 Task: Open a blank google sheet and write heading  Spark Sales. Add 10 people name  'Joshua Rivera, Zoey Coleman, Ryan Wright, Addison Bailey, Jonathan Simmons, Brooklyn Ward, Caleb Barnes, Audrey Collins, Gabriel Perry, Sofia Bell'Item code in between  450-900. Product range in between  2500-15000. Add Products   Calvin Klein, Tommy Hilfiger T-shirt, Armani Bag, Burberry Shoe, Levi's T-shirt, Under Armour, Vans Shoe, Converse Shoe, Timberland Shoe, Skechers Shoe.Choose quantity  2 to 5 In Total Add  the Amounts. Save page  Spark Sales   book
Action: Mouse moved to (226, 244)
Screenshot: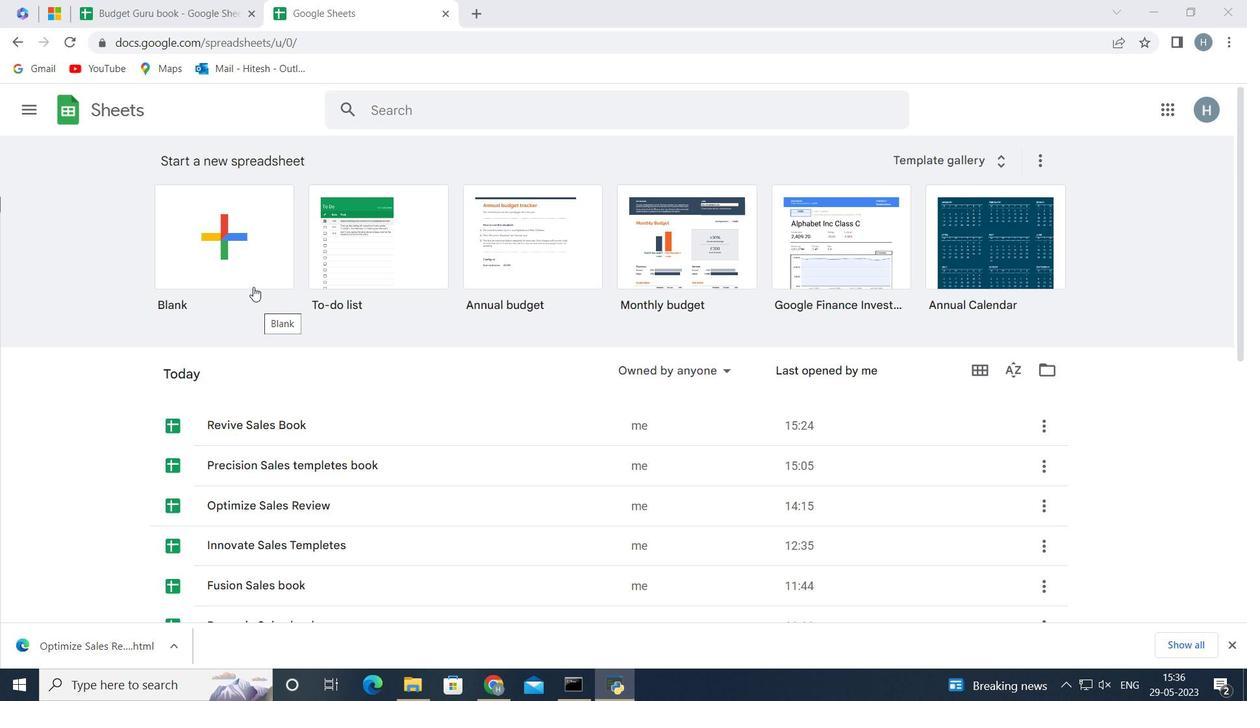 
Action: Mouse pressed left at (226, 244)
Screenshot: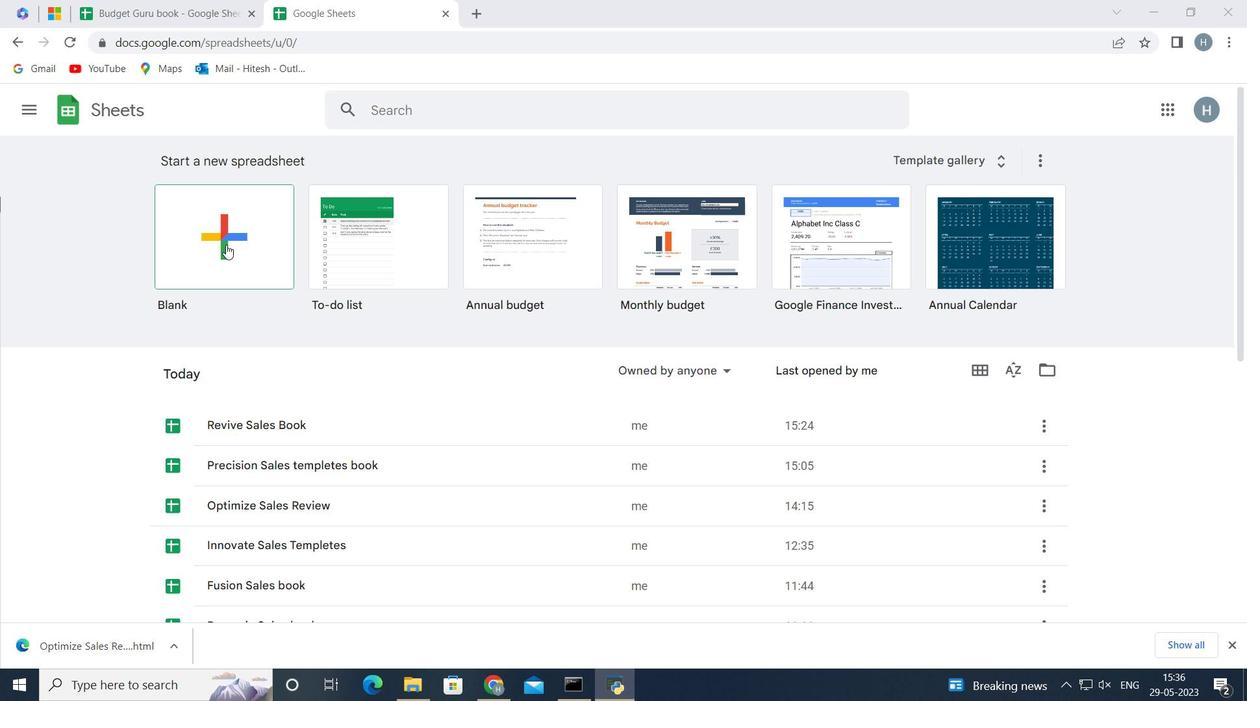 
Action: Mouse moved to (105, 238)
Screenshot: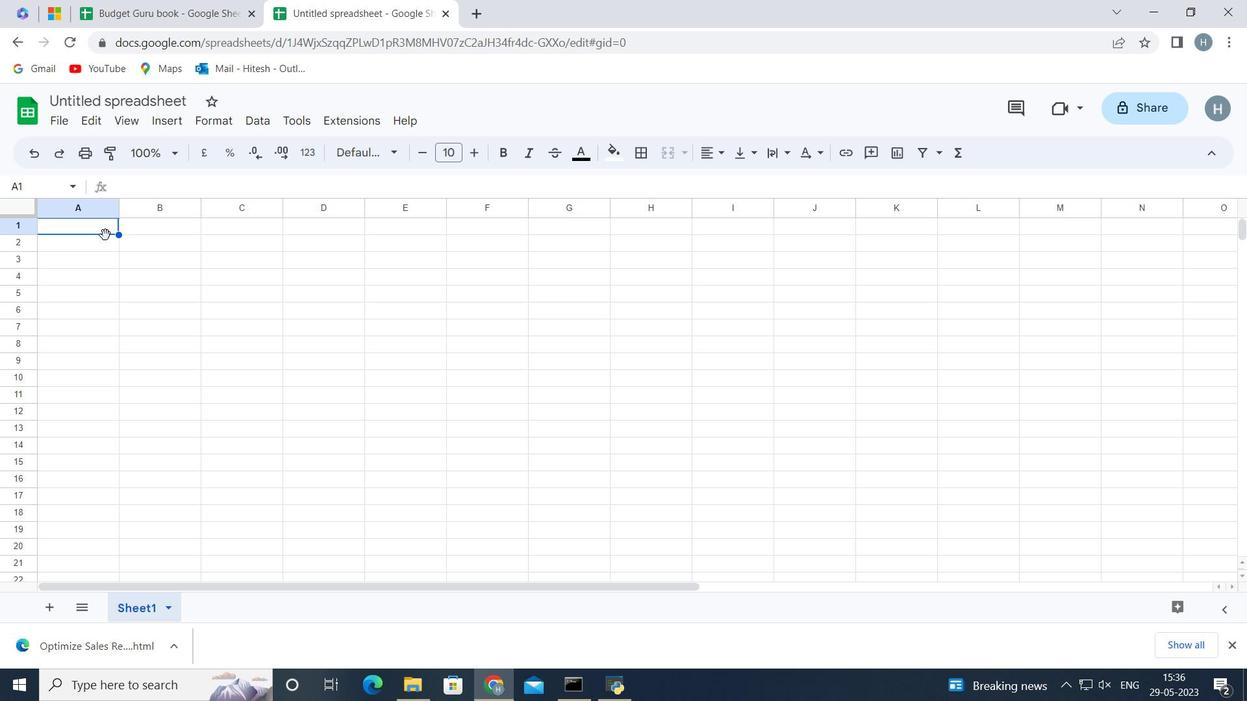 
Action: Mouse pressed left at (105, 238)
Screenshot: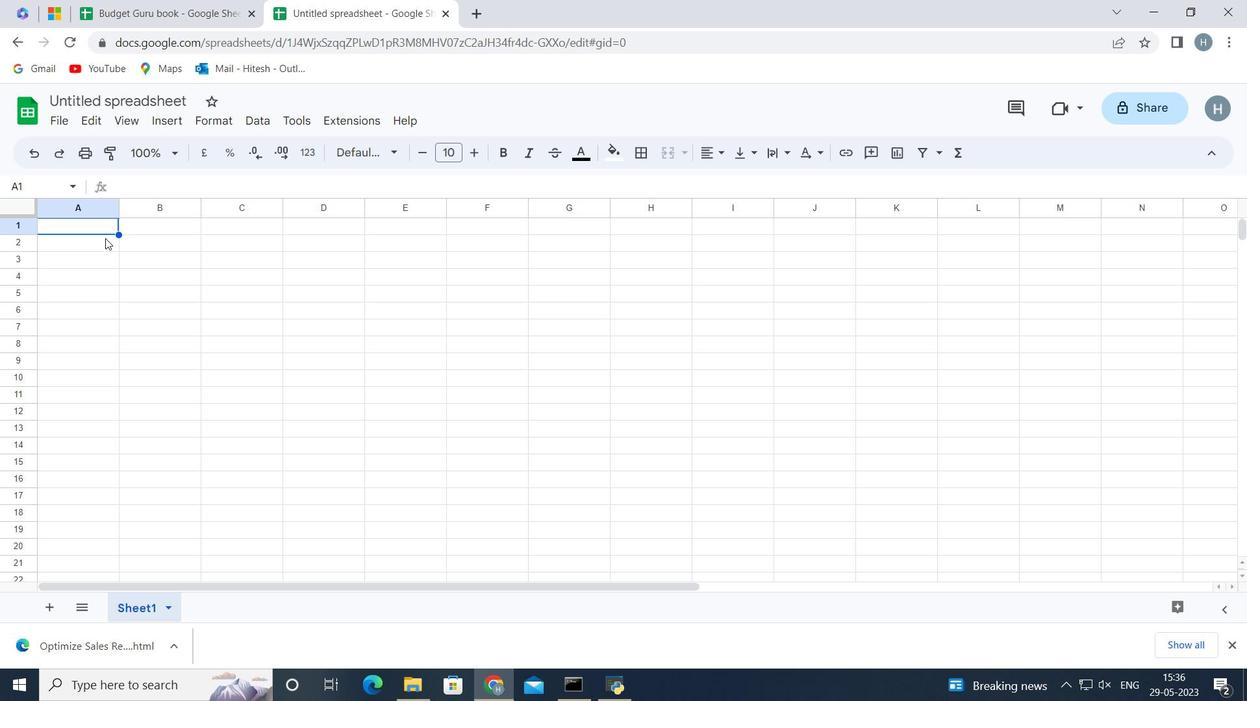 
Action: Mouse moved to (105, 224)
Screenshot: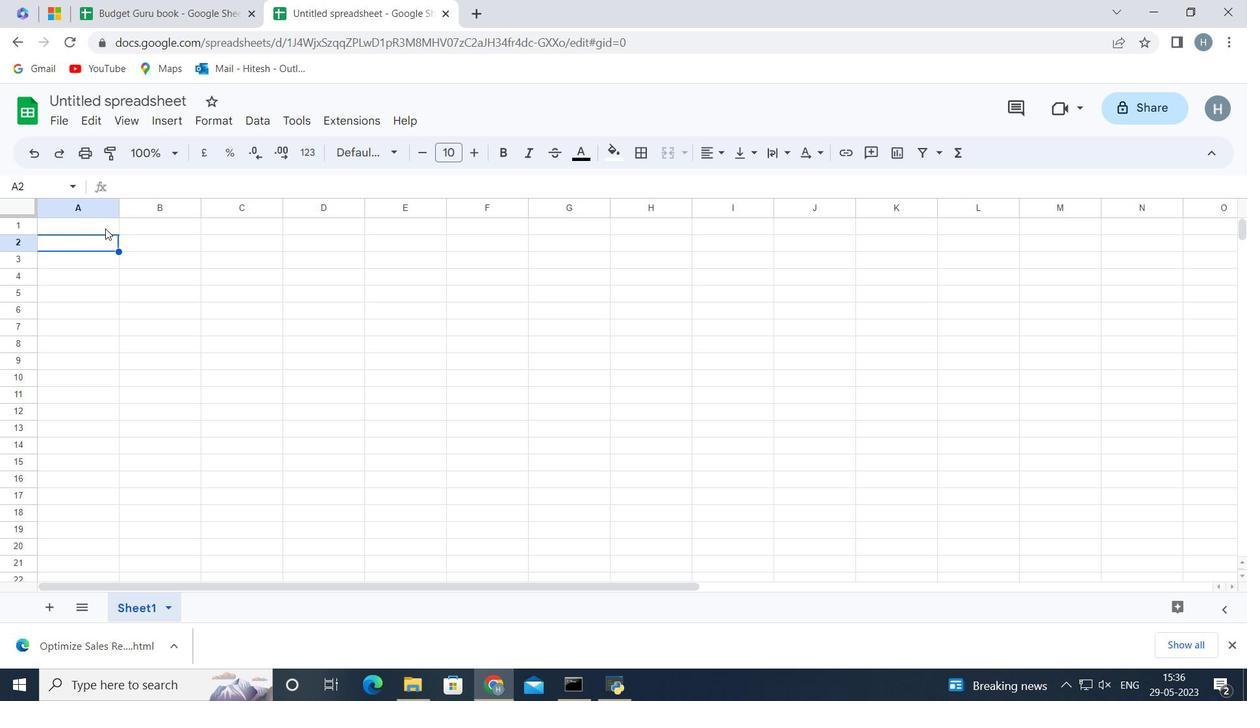 
Action: Mouse pressed left at (105, 224)
Screenshot: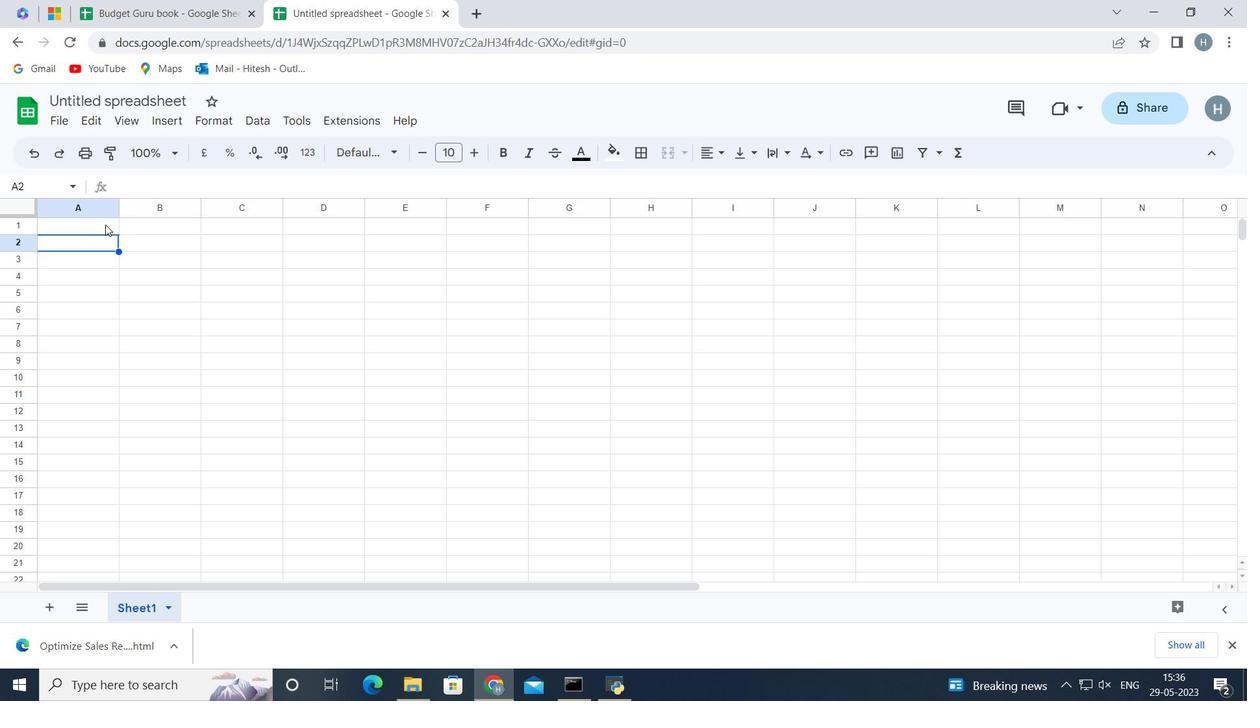 
Action: Key pressed <Key.shift>Spark<Key.space><Key.shift>Sales
Screenshot: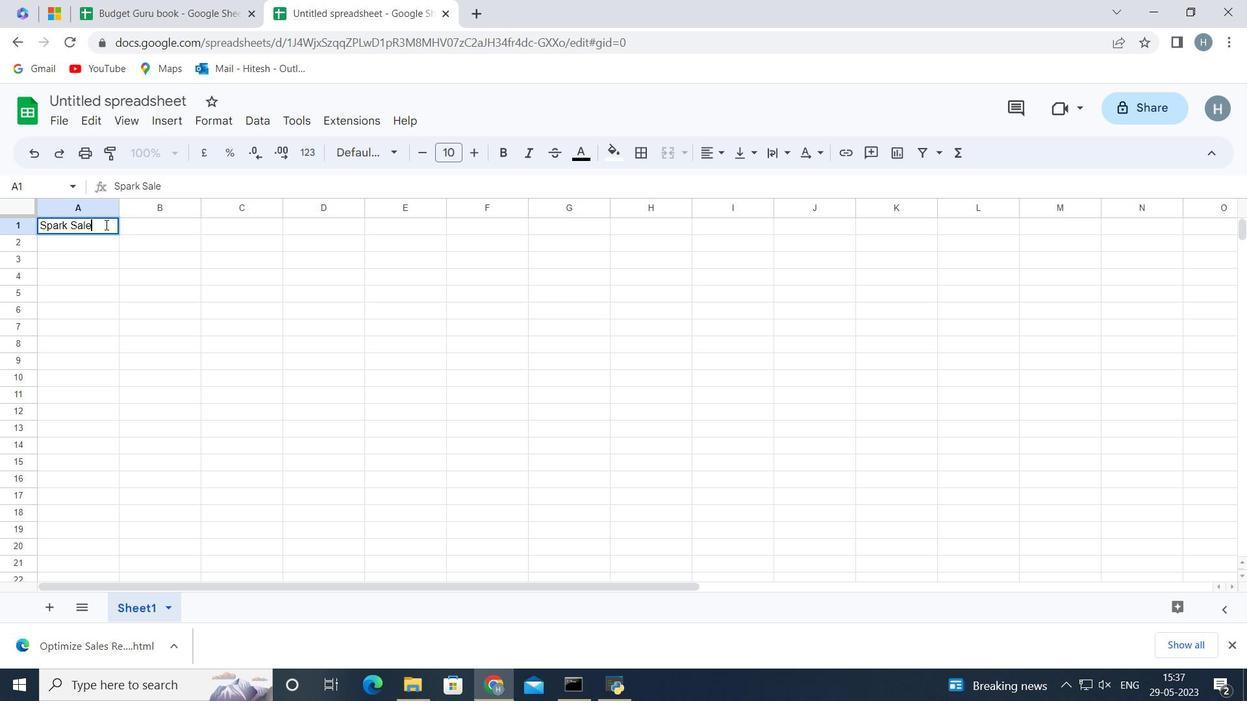 
Action: Mouse moved to (380, 213)
Screenshot: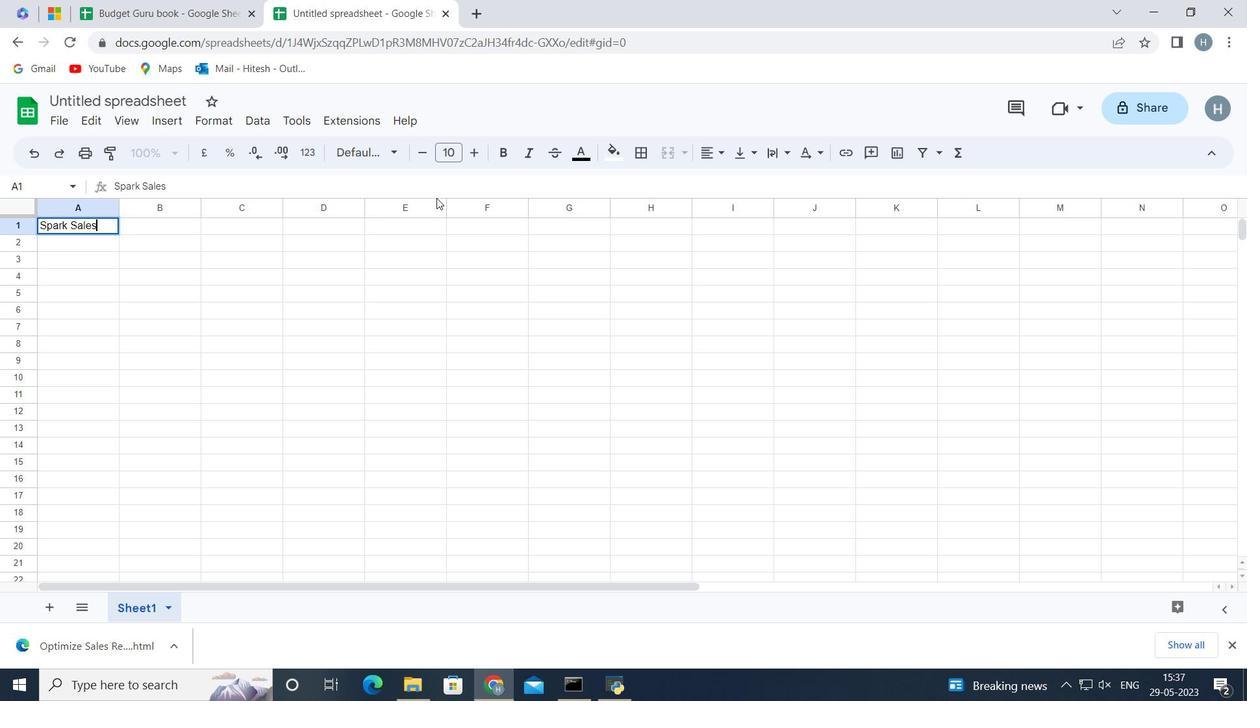 
Action: Key pressed <Key.shift><Key.right><Key.right><Key.right><Key.right><Key.right><Key.right>
Screenshot: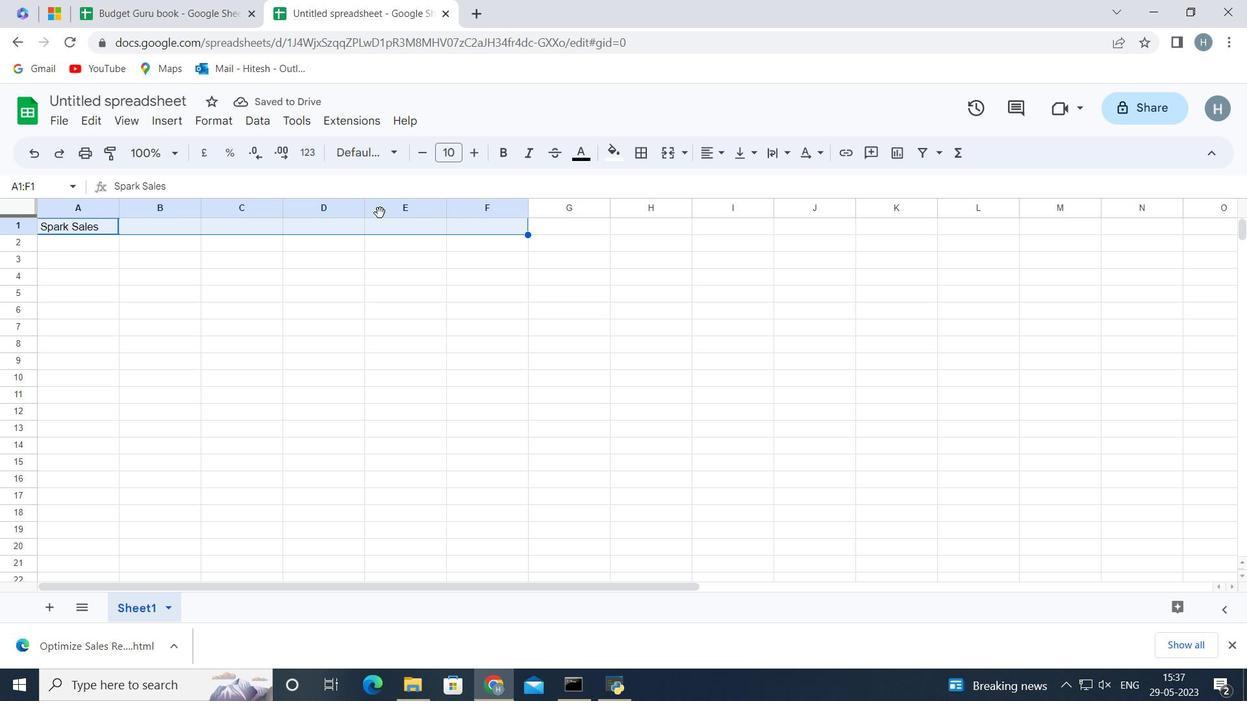 
Action: Mouse moved to (676, 157)
Screenshot: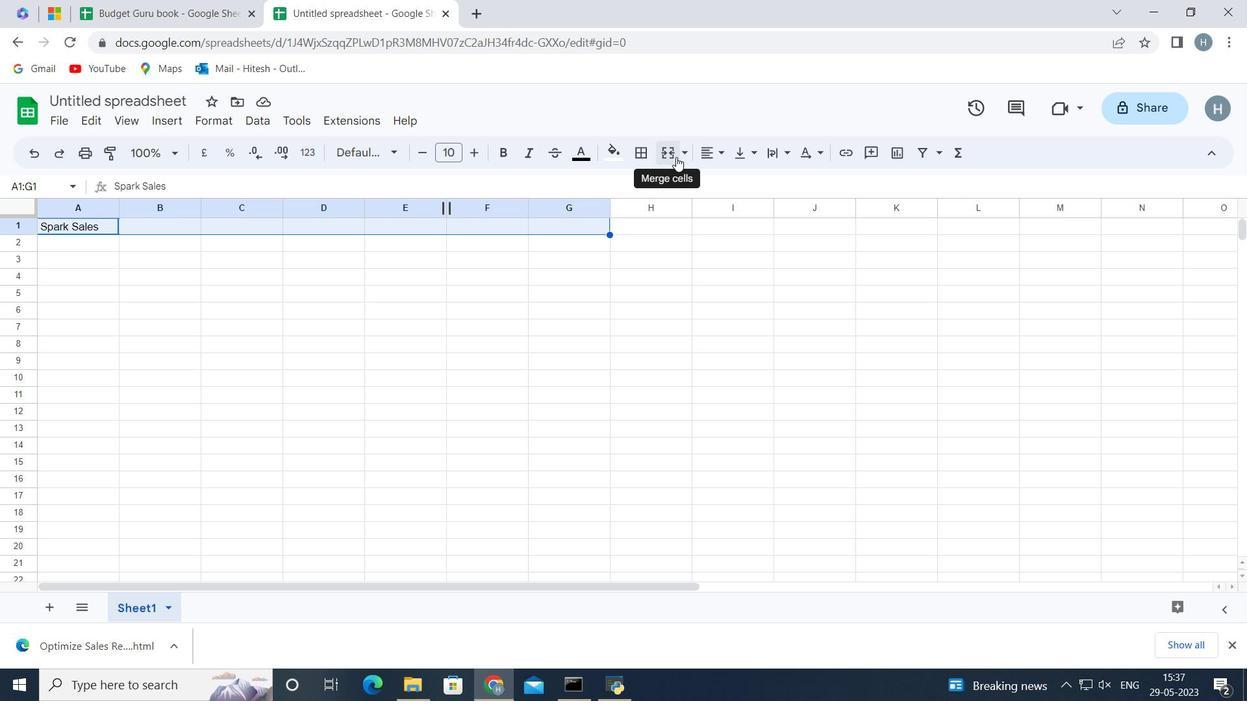 
Action: Mouse pressed left at (676, 157)
Screenshot: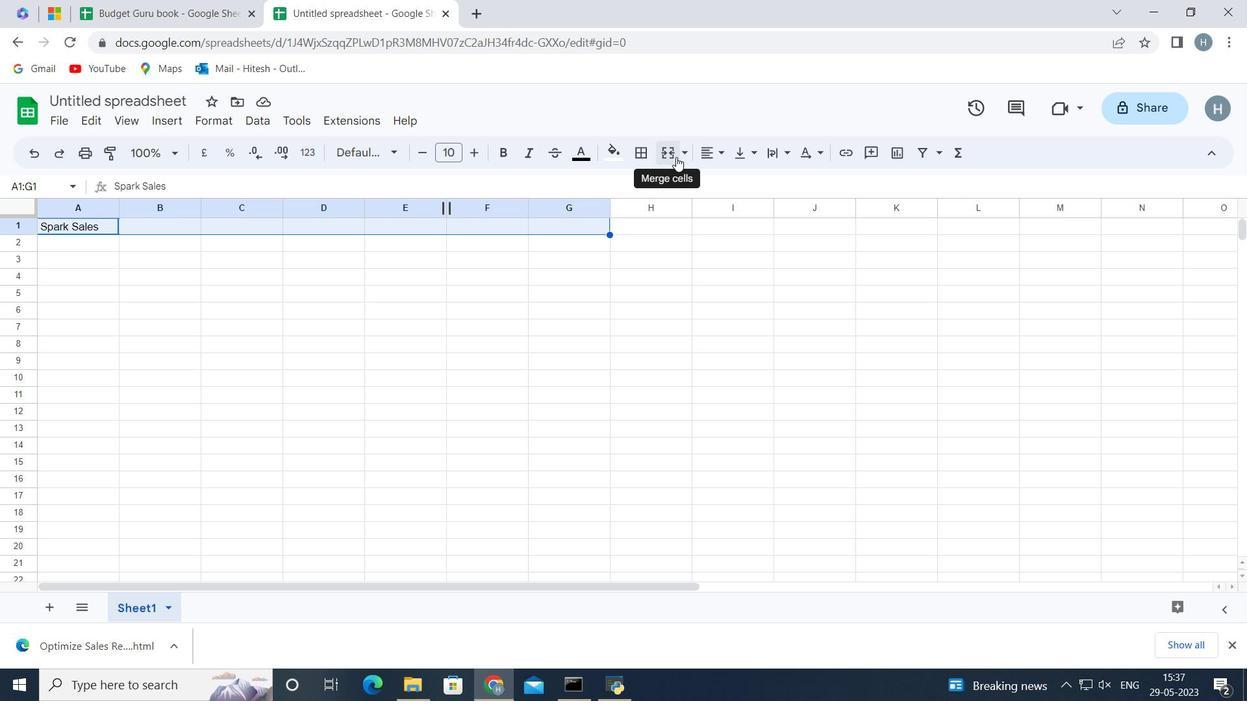 
Action: Mouse moved to (669, 153)
Screenshot: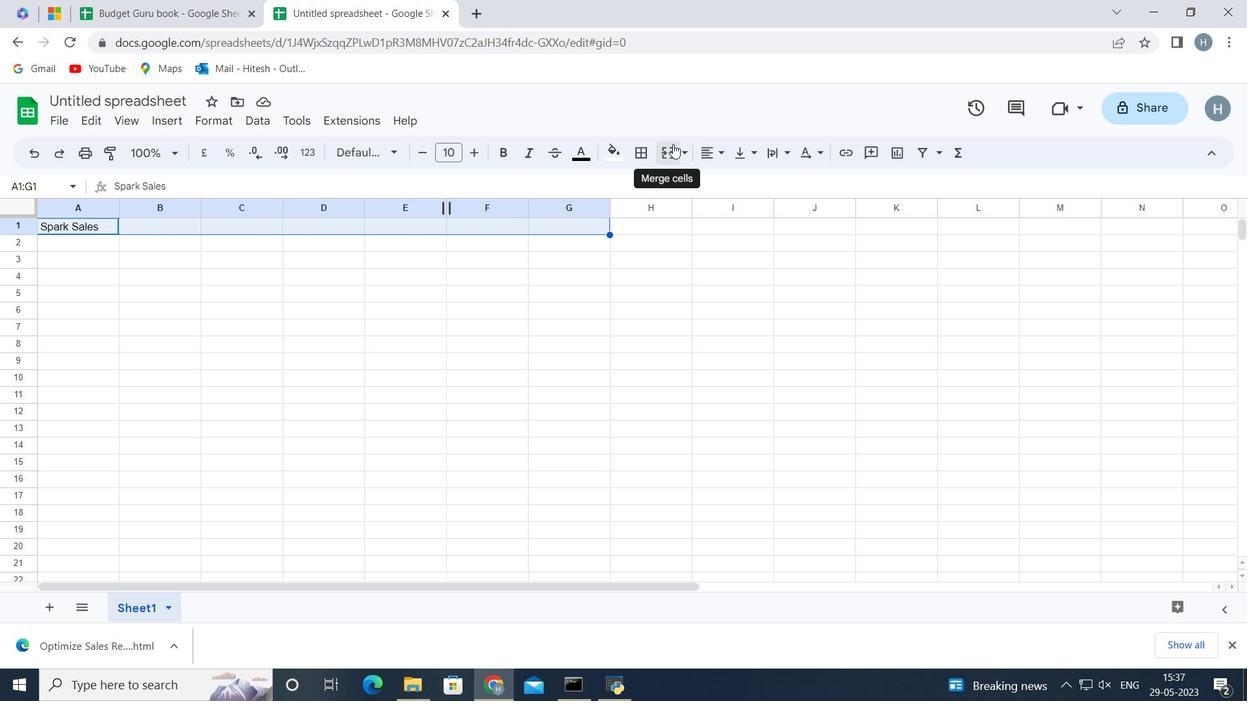 
Action: Mouse pressed left at (669, 153)
Screenshot: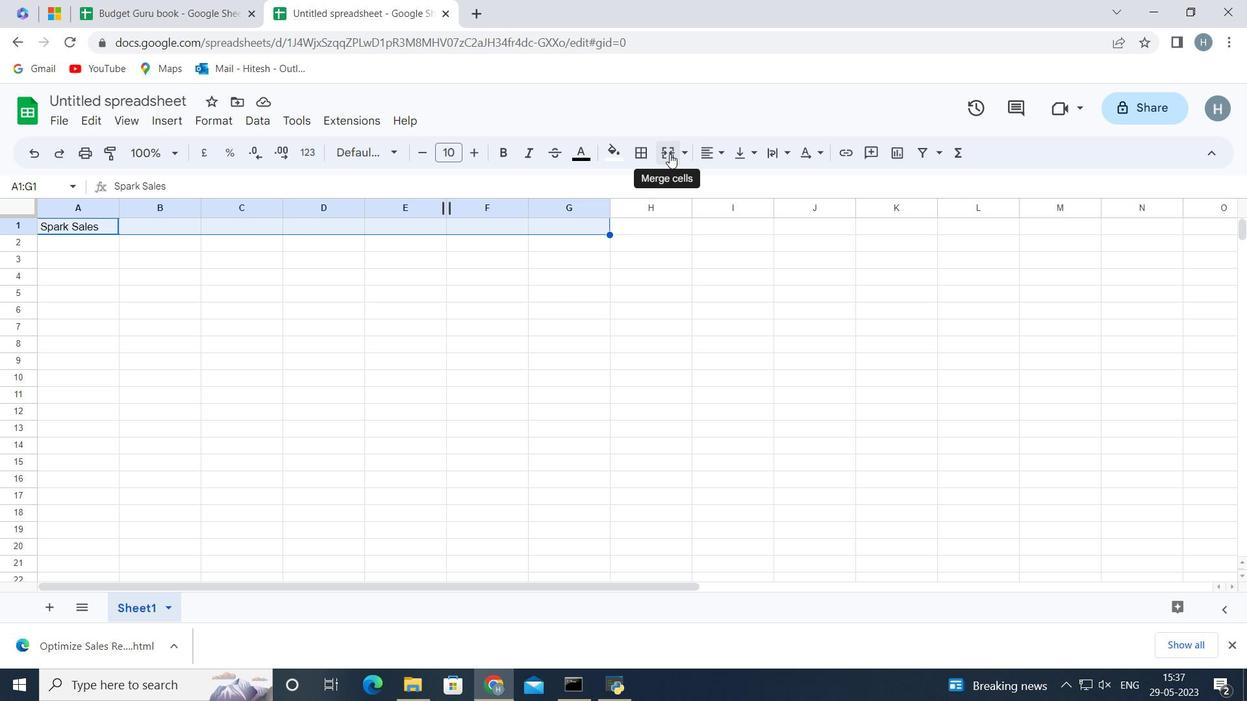
Action: Mouse moved to (522, 265)
Screenshot: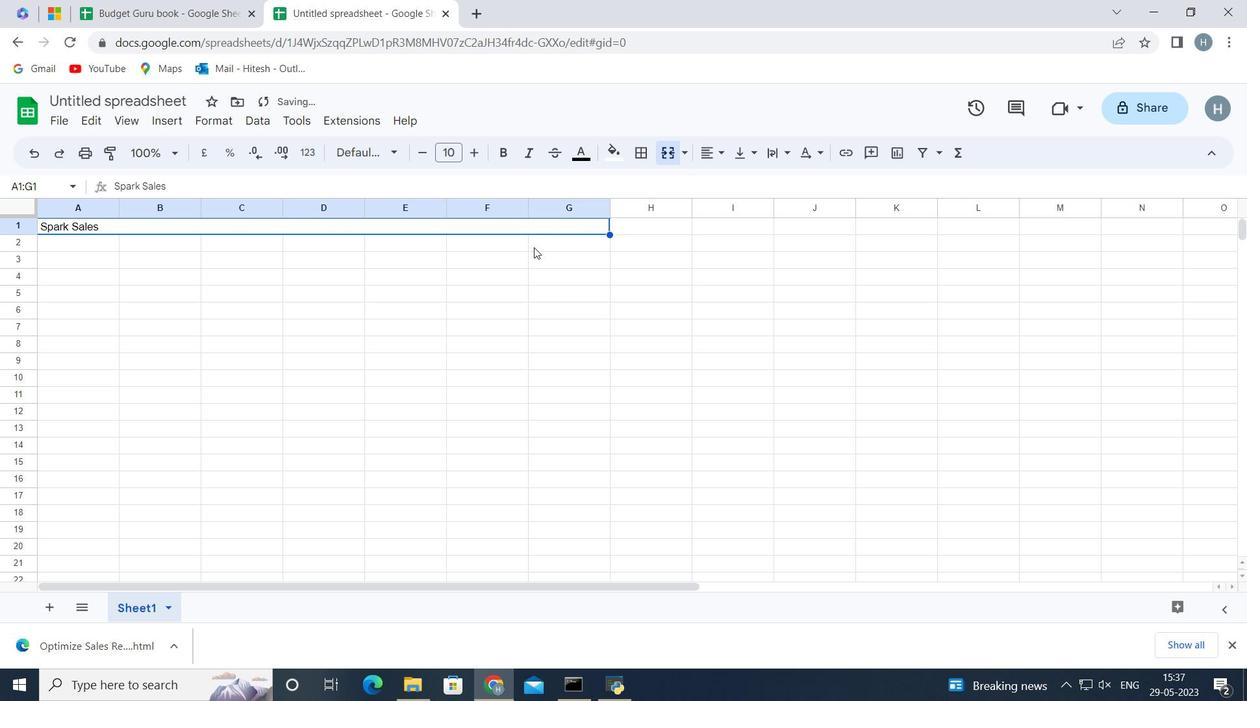 
Action: Mouse pressed left at (522, 265)
Screenshot: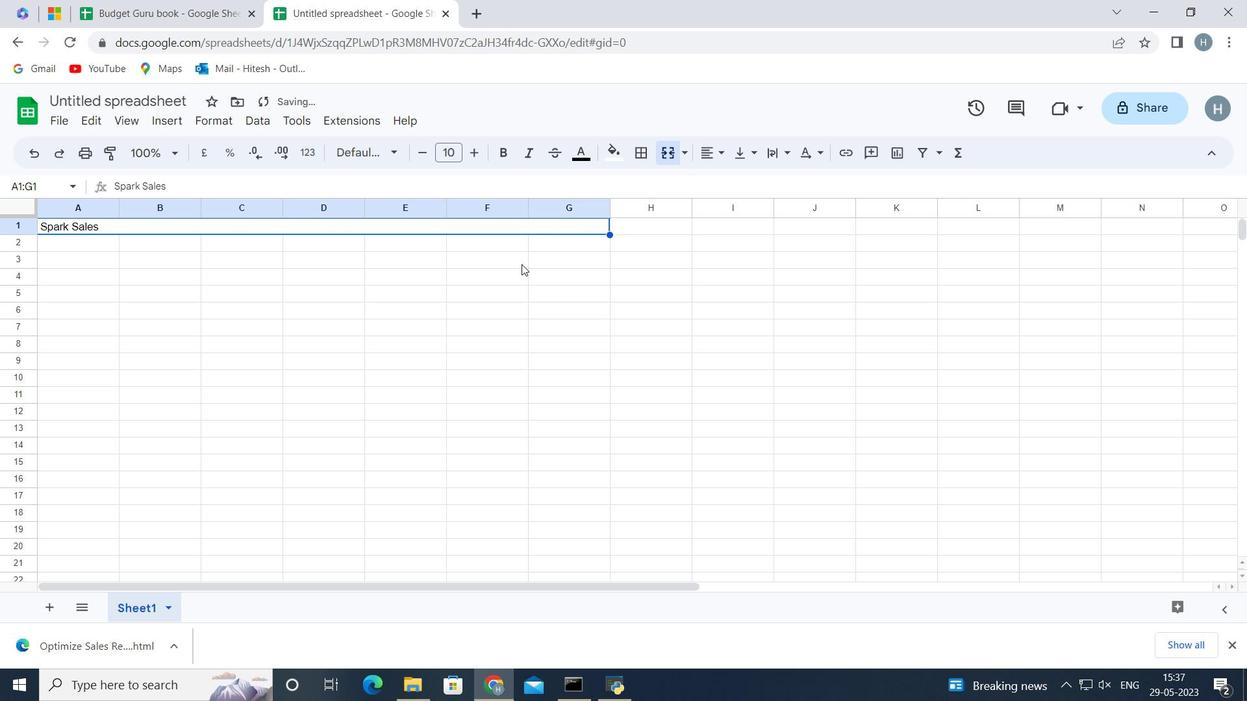 
Action: Mouse moved to (71, 239)
Screenshot: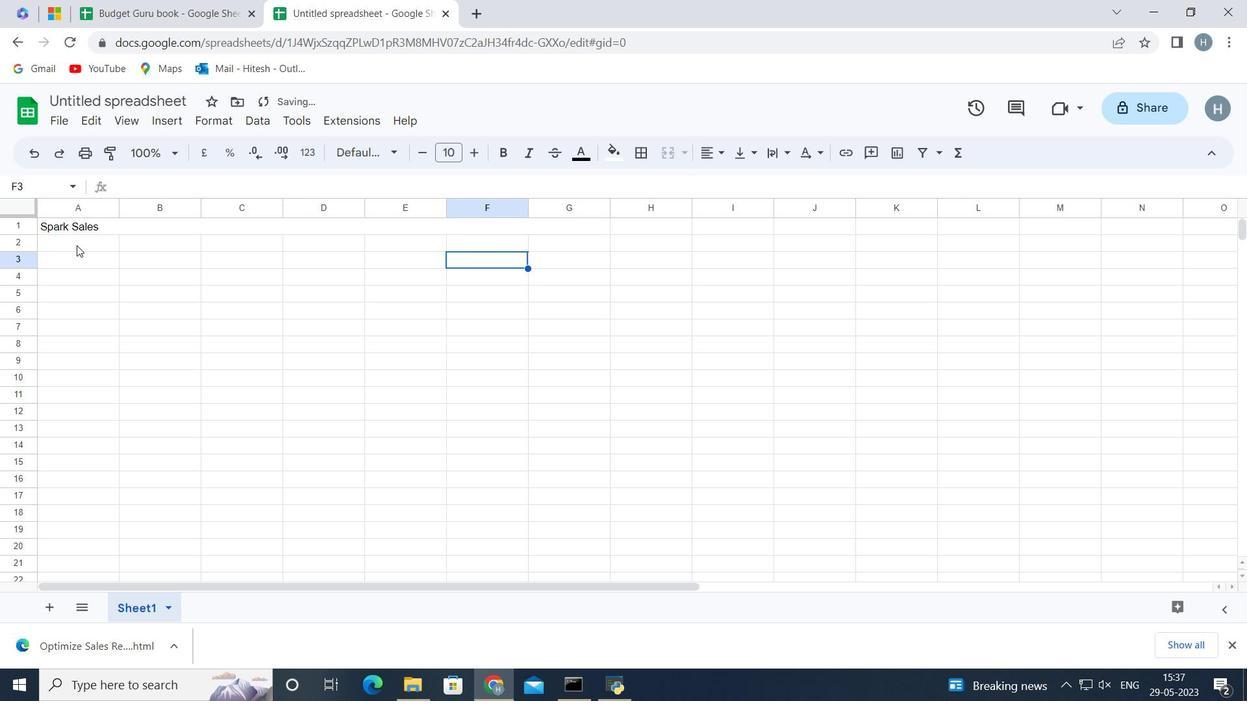 
Action: Mouse pressed left at (71, 239)
Screenshot: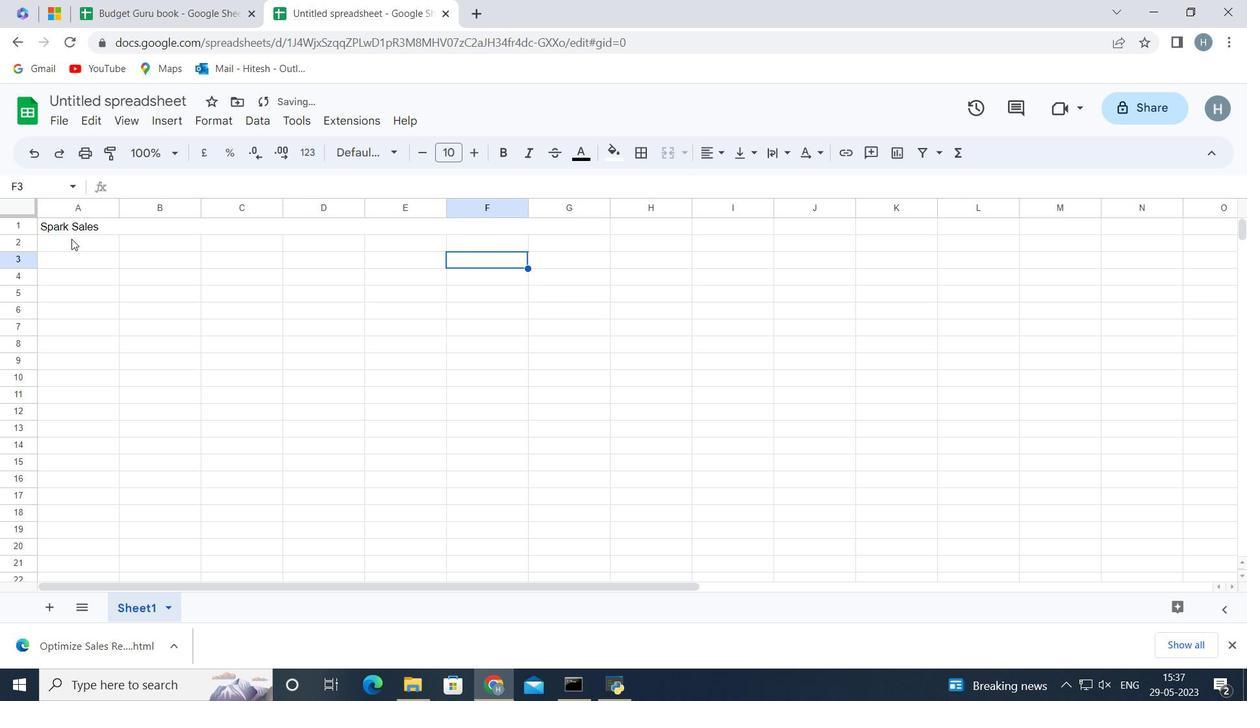
Action: Key pressed <Key.shift>Name<Key.enter><Key.shift>Joshua<Key.space><Key.shift>Rivera<Key.space><Key.enter><Key.shift><Key.shift>Zoey<Key.space><Key.shift>Coleman<Key.enter><Key.shift>Ryan<Key.space><Key.shift>Wright<Key.enter><Key.shift>Addison<Key.space><Key.shift>Bailey<Key.enter><Key.shift>Jonathan<Key.space><Key.shift>Simmons<Key.enter><Key.shift><Key.shift>Brooklyn<Key.space><Key.shift>Ward<Key.enter><Key.shift><Key.shift><Key.shift><Key.shift><Key.shift><Key.shift><Key.shift><Key.shift><Key.shift><Key.shift><Key.shift><Key.shift><Key.shift><Key.shift>Caleb<Key.space><Key.shift>Barnes<Key.space><Key.shift>A<Key.backspace><Key.enter><Key.shift>Audrey<Key.space><Key.shift>Collins<Key.enter><Key.shift>Gabriel<Key.space><Key.shift>Perry<Key.space><Key.shift>Sofi<Key.backspace><Key.backspace><Key.backspace><Key.backspace><Key.enter><Key.shift>Sofia<Key.space><Key.shift>Bell<Key.enter>
Screenshot: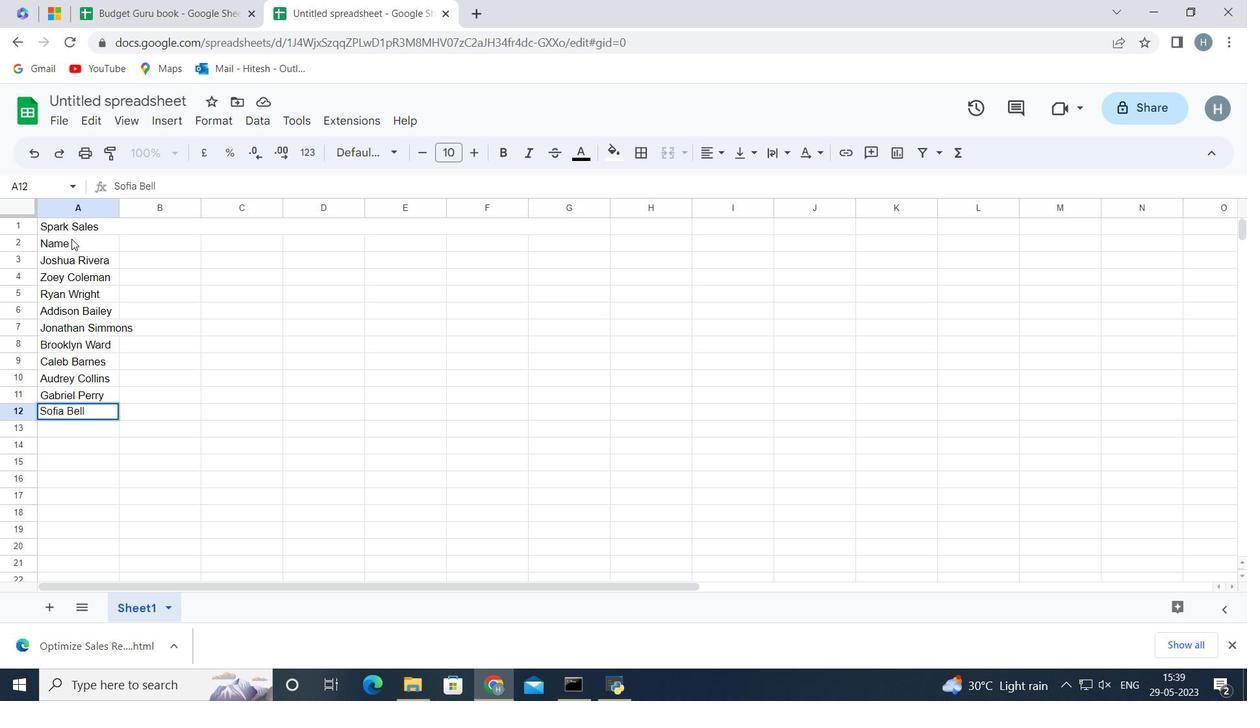 
Action: Mouse moved to (180, 242)
Screenshot: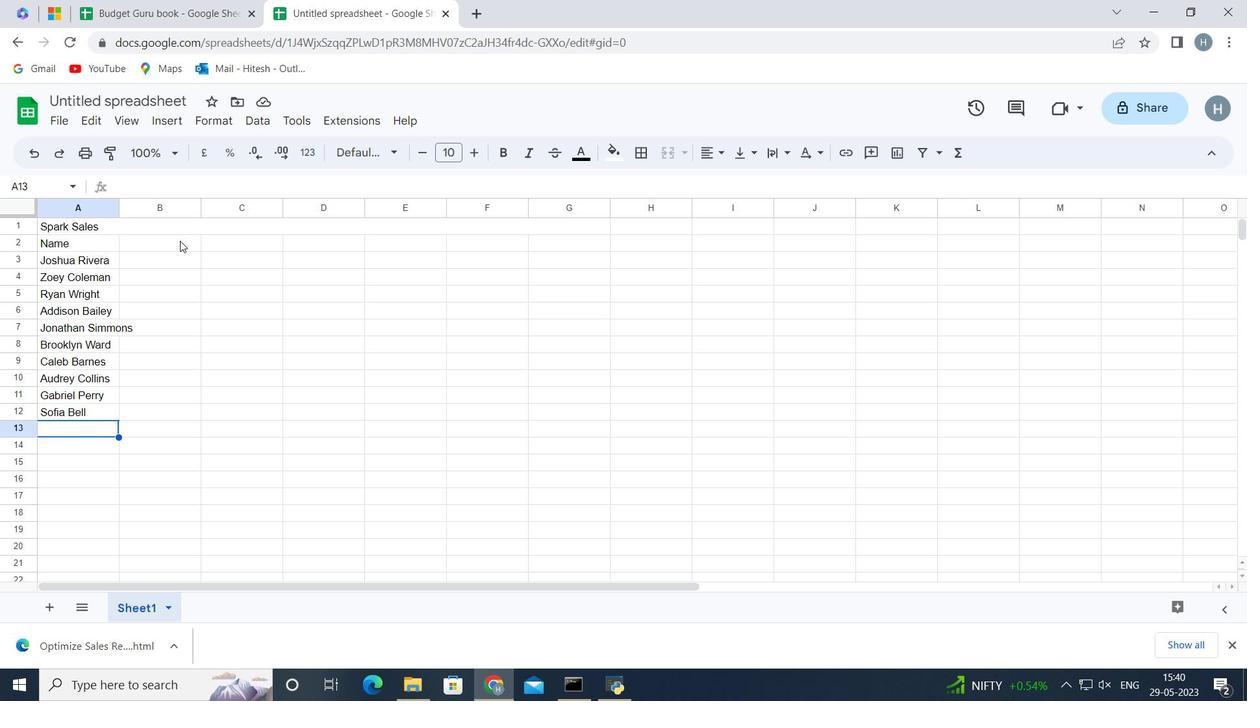 
Action: Mouse pressed left at (180, 242)
Screenshot: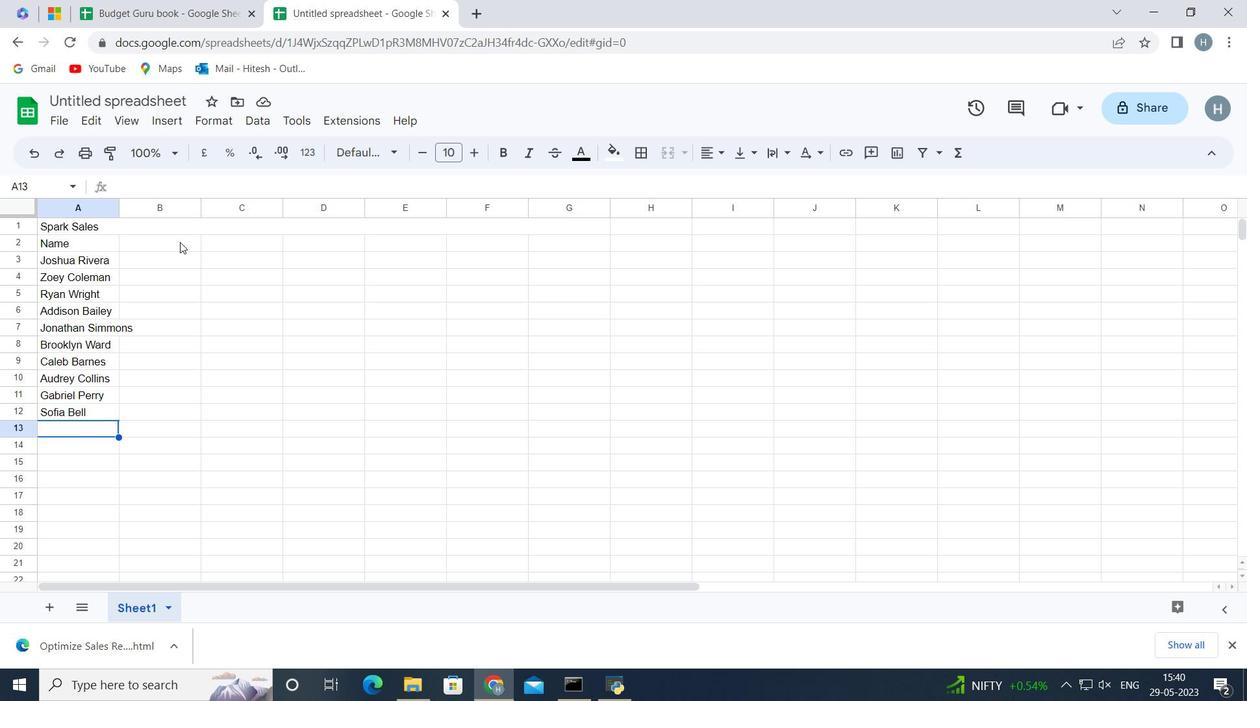 
Action: Key pressed <Key.shift>Iteam<Key.space><Key.shift>Code<Key.enter>500<Key.enter>900<Key.enter>640<Key.enter>730<Key.enter>860<Key.enter>570<Key.enter>450<Key.enter>
Screenshot: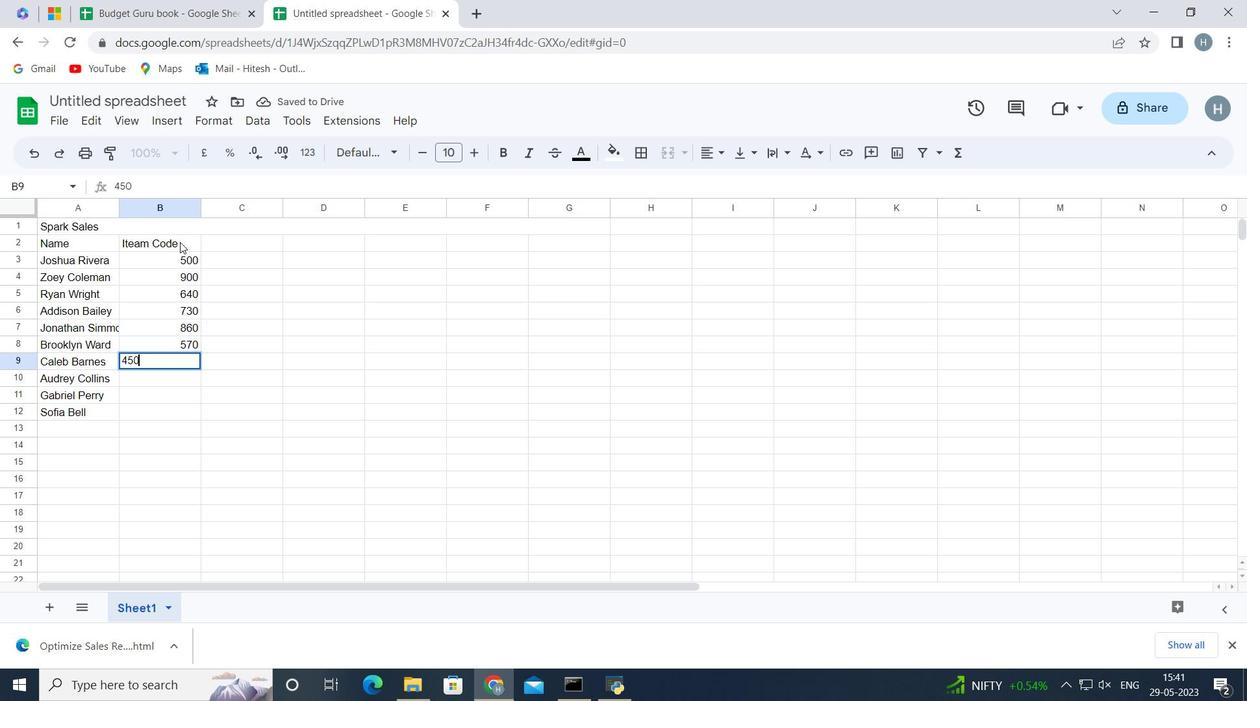 
Action: Mouse moved to (227, 224)
Screenshot: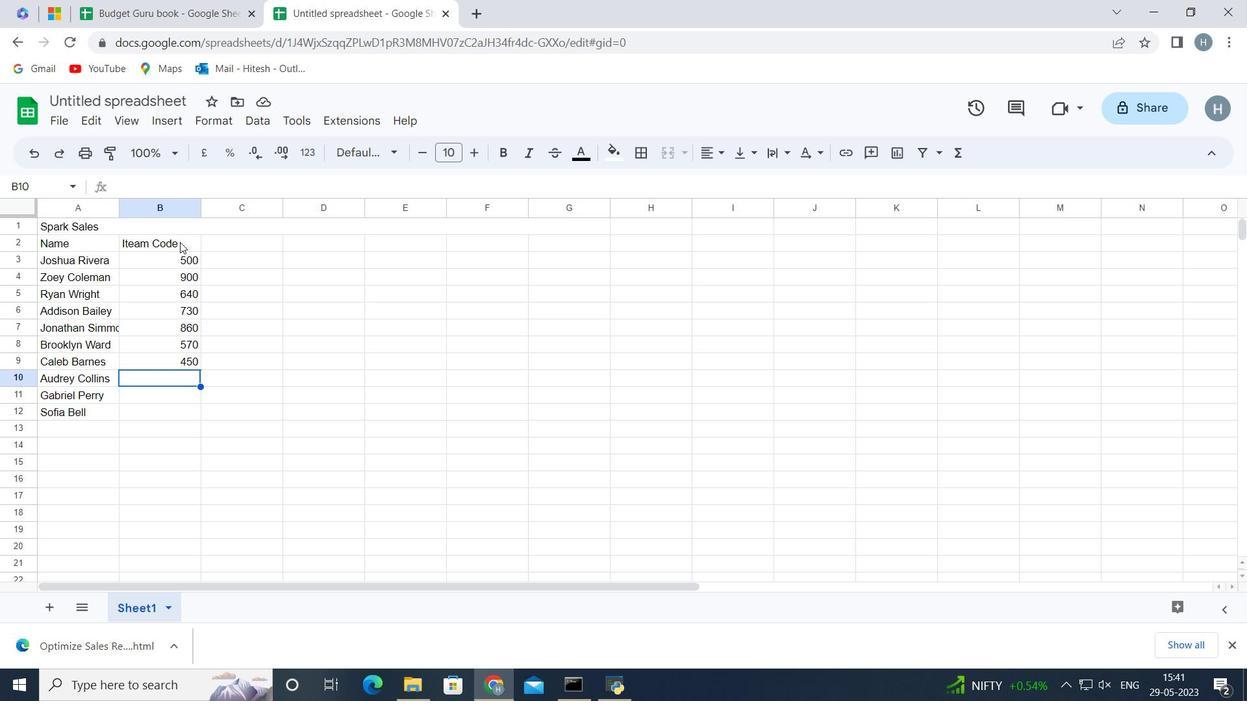 
Action: Key pressed 855<Key.enter>645<Key.enter>590<Key.enter>
Screenshot: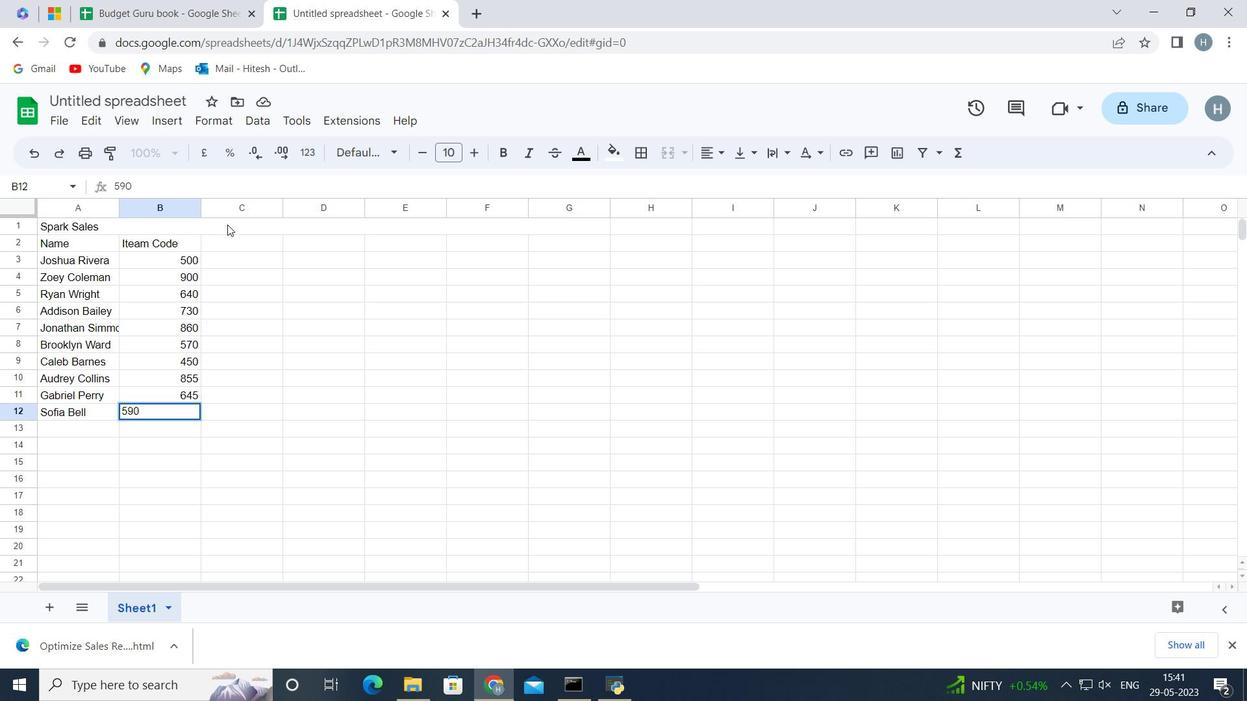 
Action: Mouse moved to (238, 257)
Screenshot: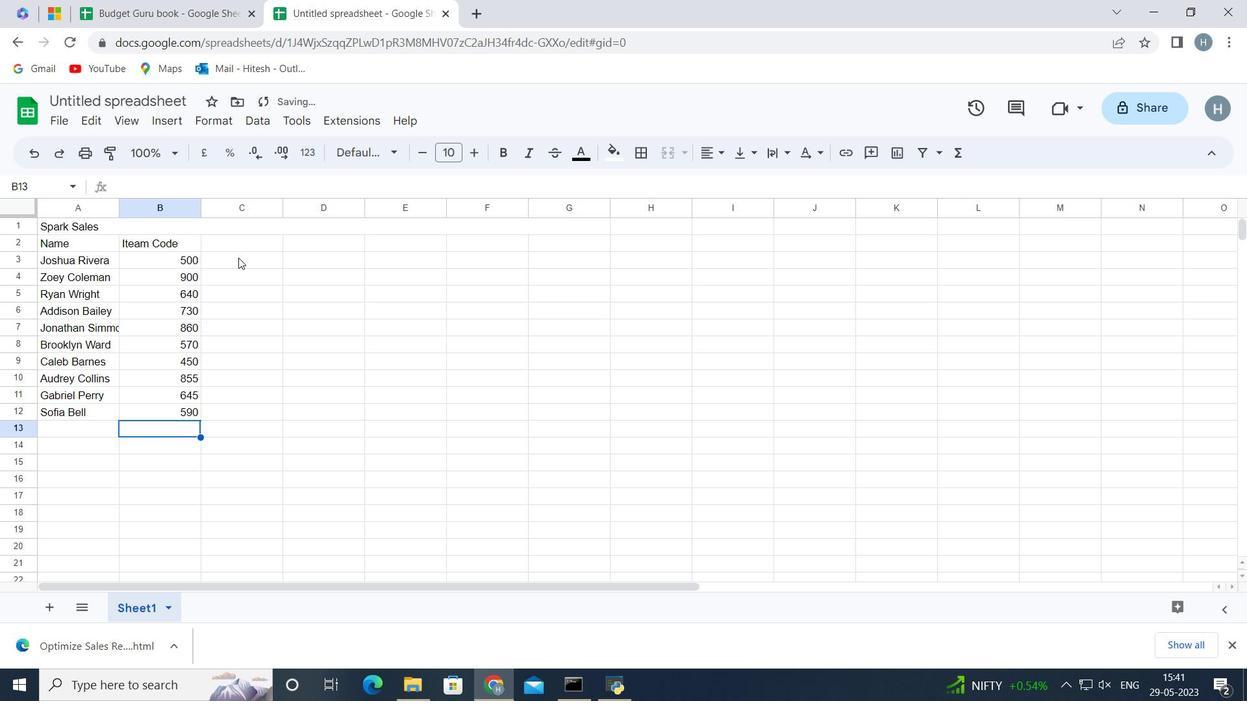 
Action: Mouse pressed left at (238, 257)
Screenshot: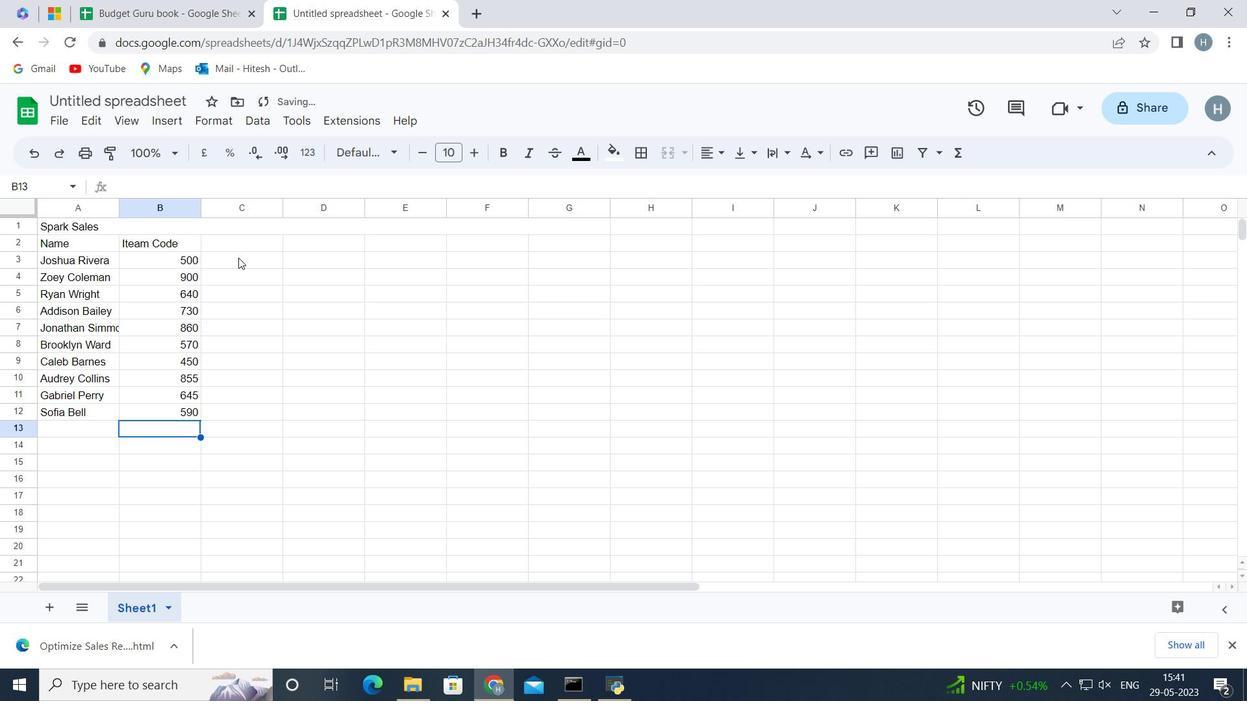 
Action: Mouse moved to (241, 237)
Screenshot: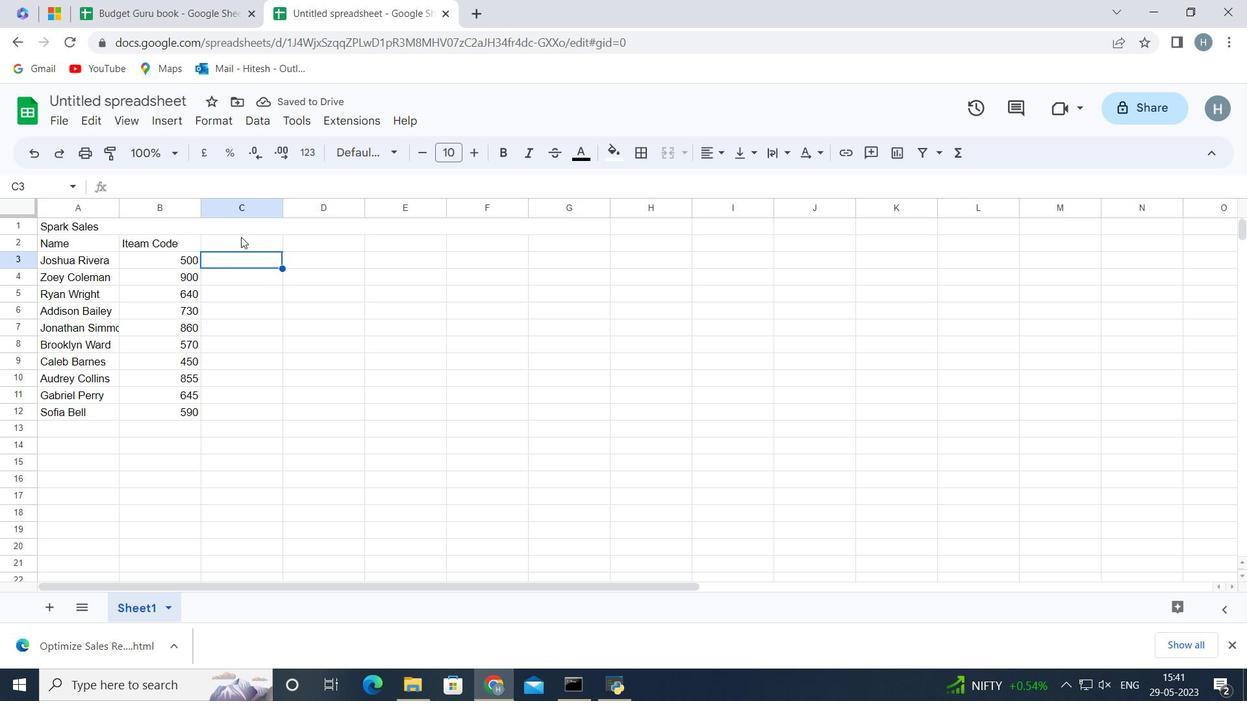 
Action: Mouse pressed left at (241, 237)
Screenshot: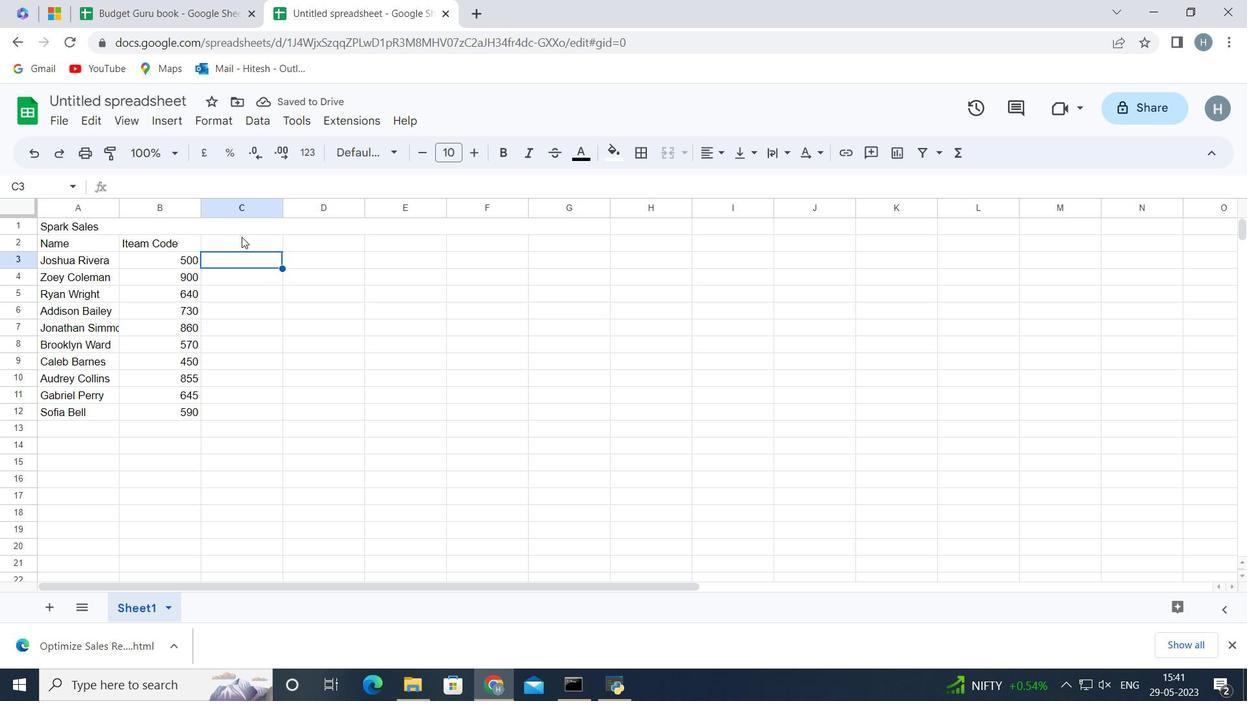 
Action: Key pressed <Key.shift>Product<Key.space><Key.shift>Rang<Key.enter>
Screenshot: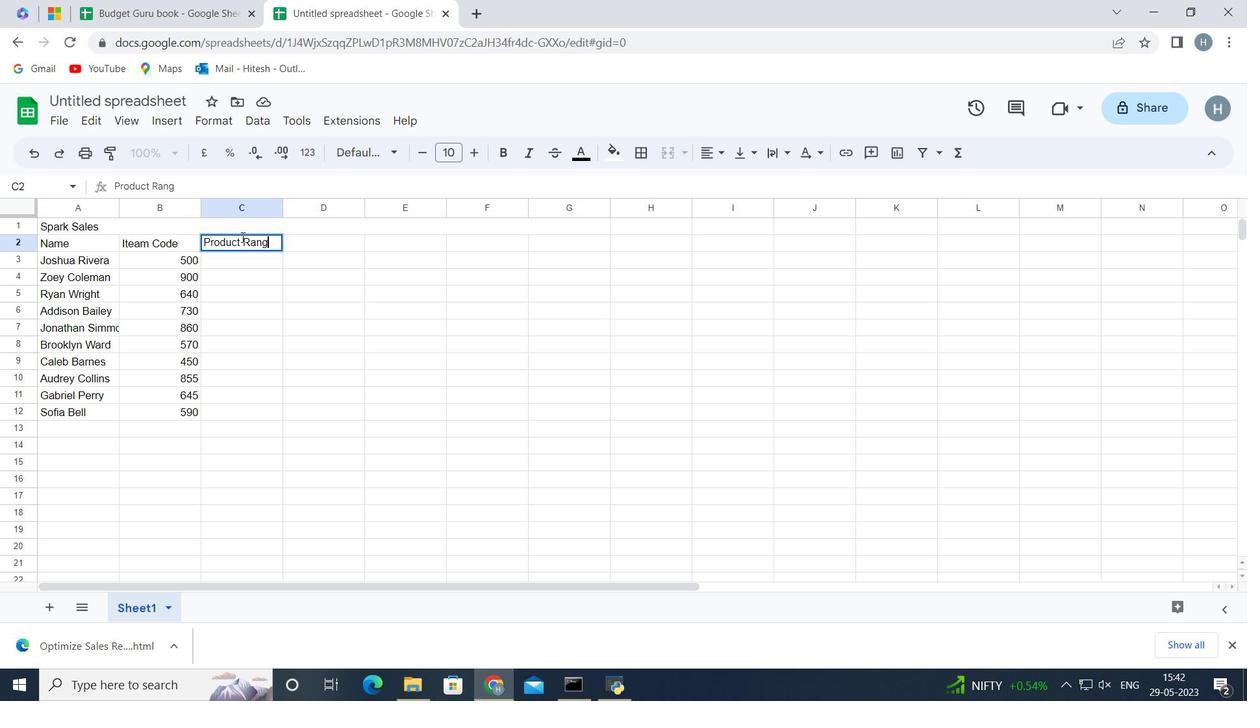 
Action: Mouse moved to (432, 216)
Screenshot: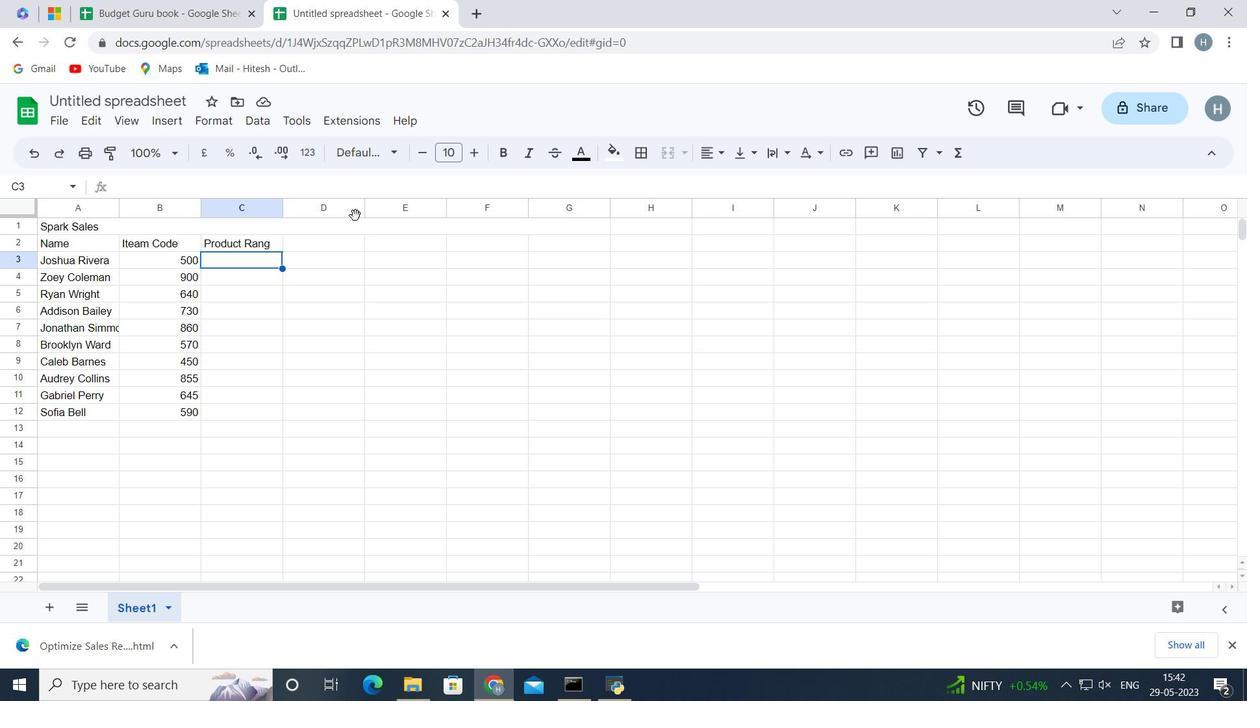 
Action: Key pressed 3000<Key.enter>11000<Key.enter>7000<Key.enter>15000<Key.enter>4000<Key.enter>13000<Key.enter>5000<Key.enter>14000<Key.enter>6000<Key.enter>12000<Key.enter>
Screenshot: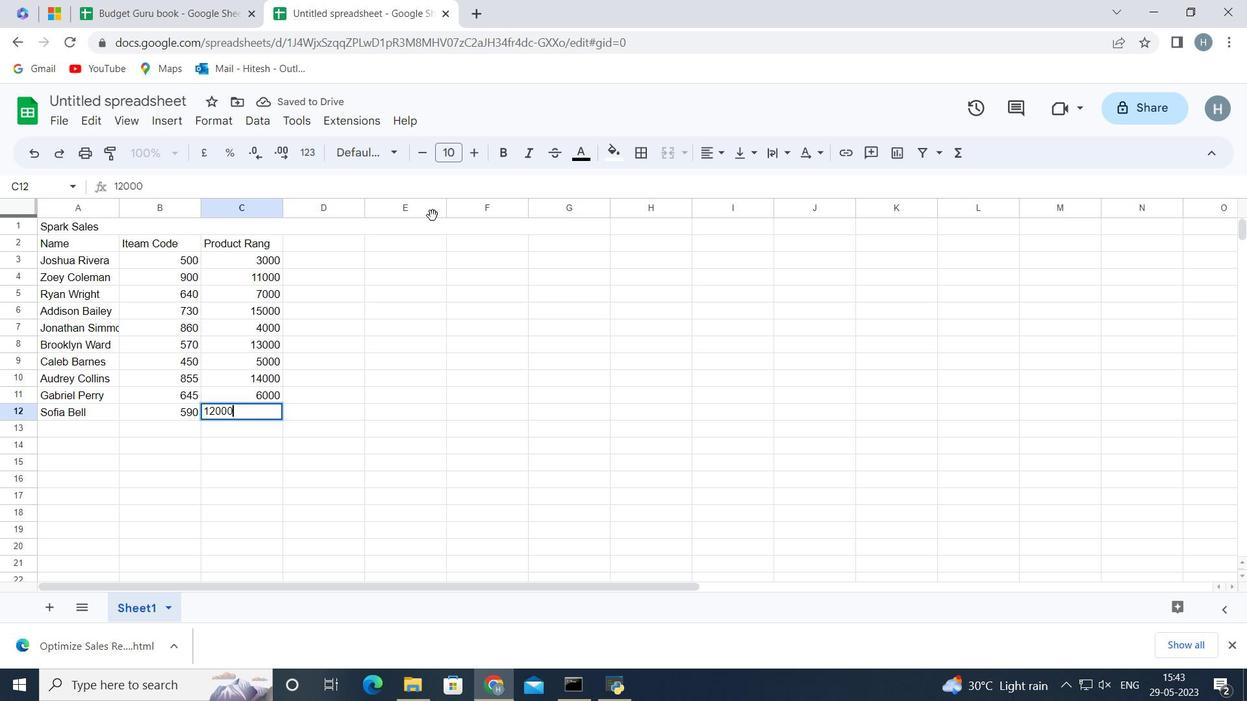 
Action: Mouse moved to (317, 238)
Screenshot: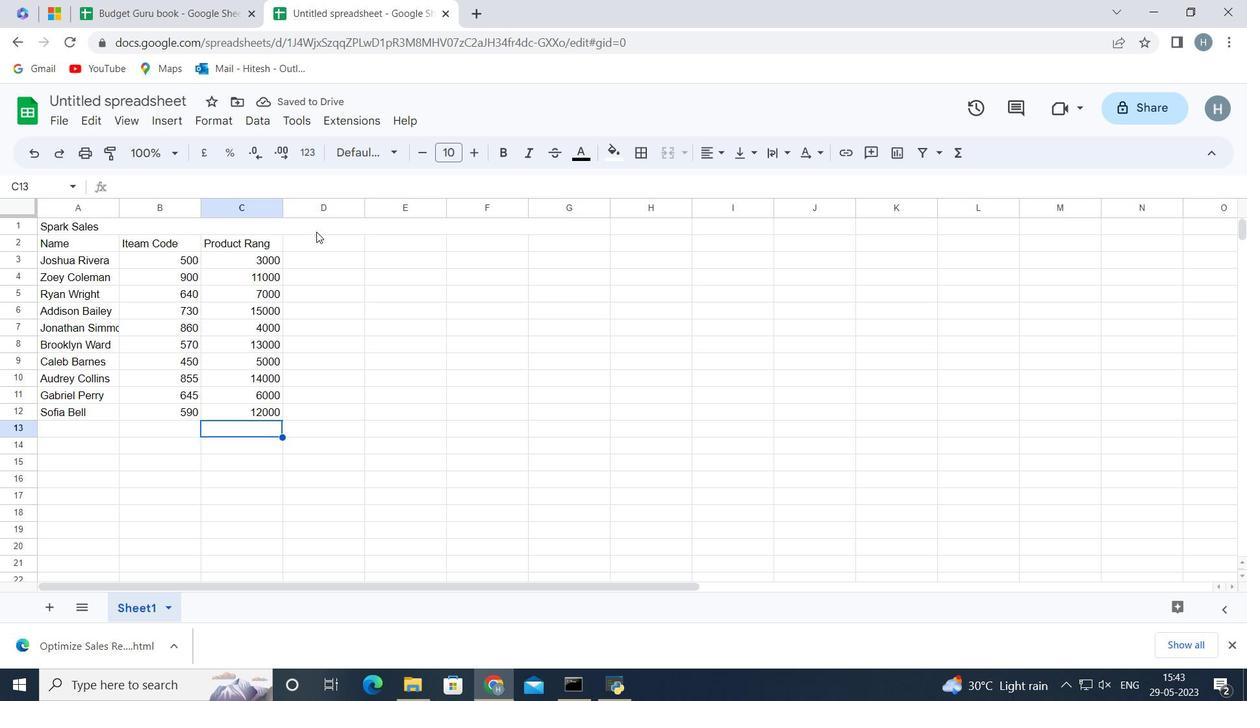 
Action: Mouse pressed left at (317, 238)
Screenshot: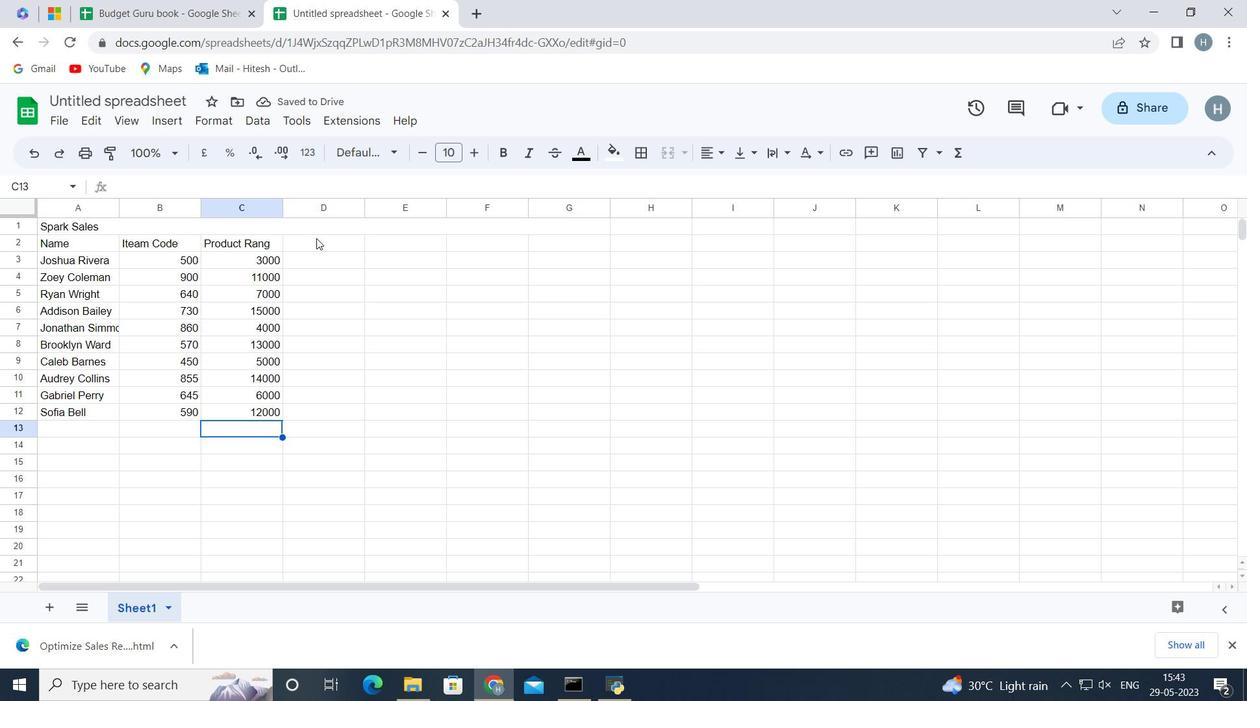 
Action: Key pressed <Key.shift>Product<Key.enter>
Screenshot: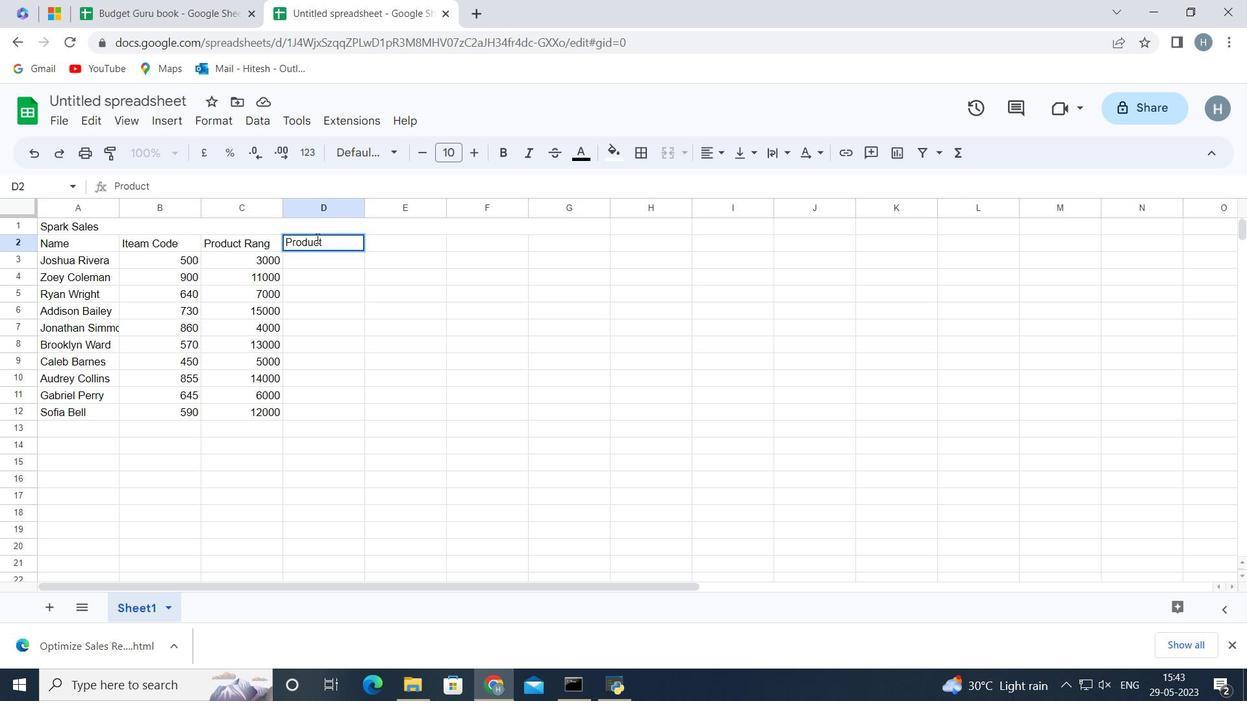 
Action: Mouse moved to (200, 287)
Screenshot: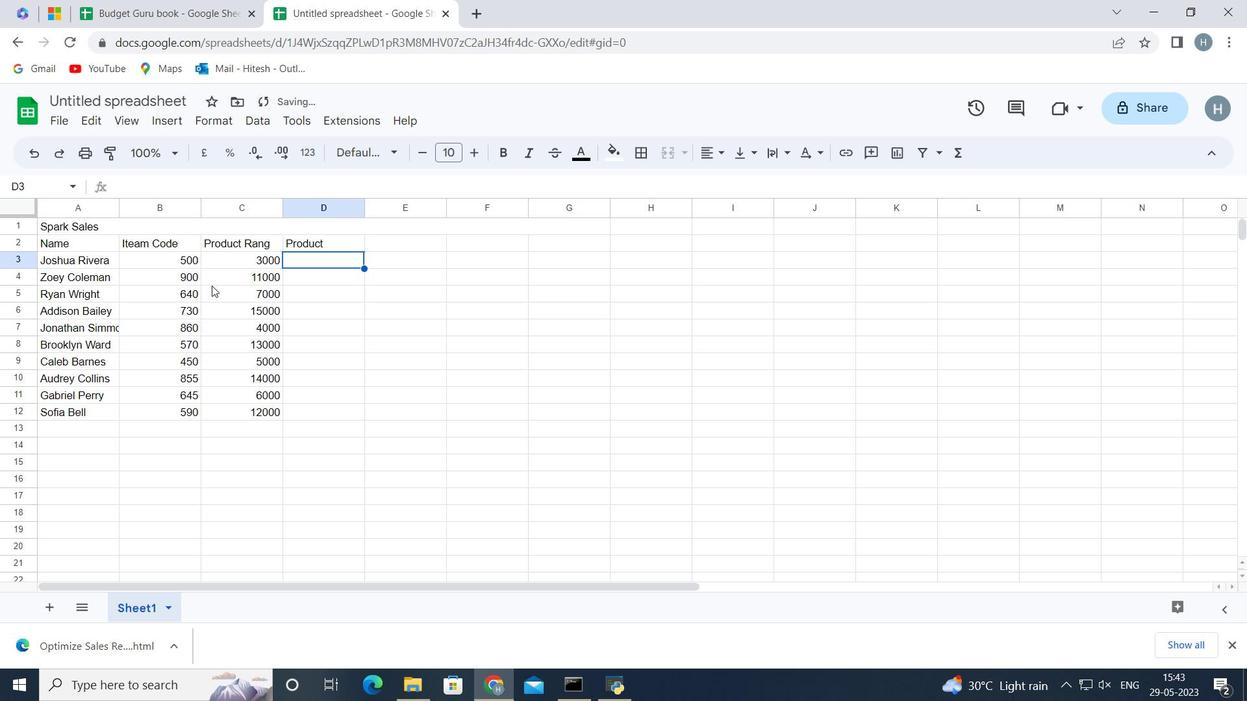 
Action: Key pressed <Key.shift>calvin<Key.space><Key.shift>Kein<Key.space><Key.enter><Key.shift>Tommy<Key.space><Key.shift>Hilfiger<Key.enter><Key.up>
Screenshot: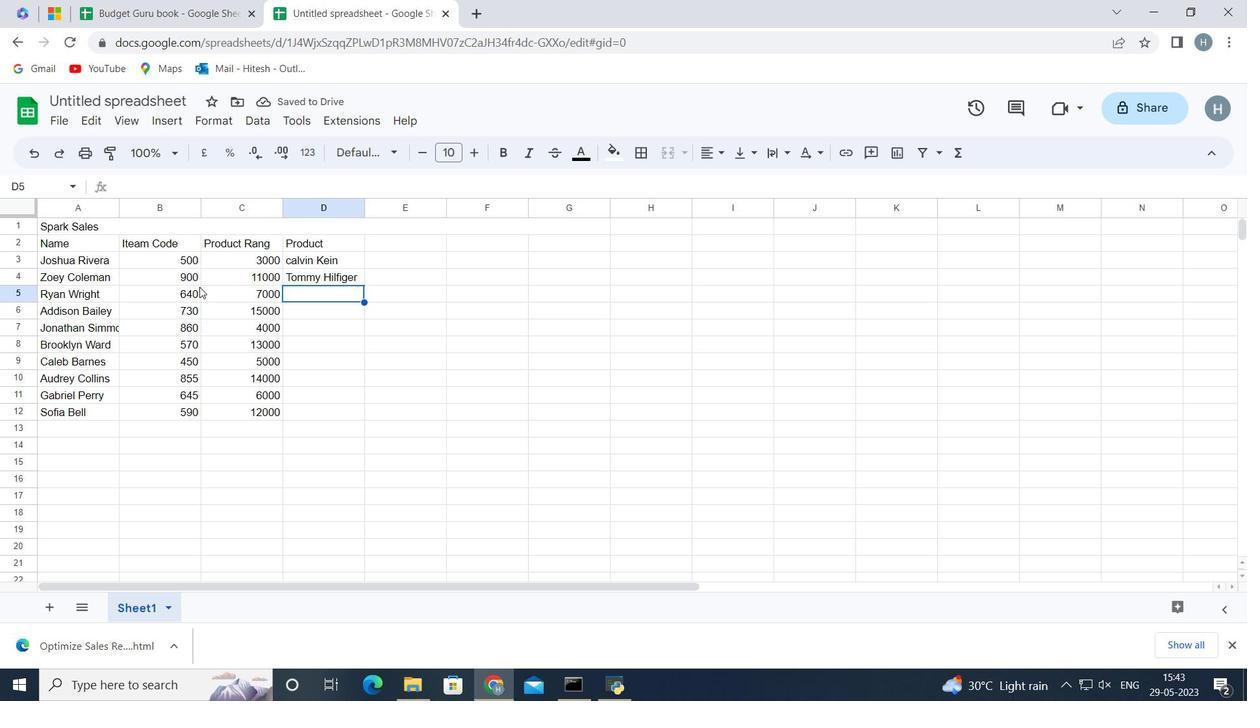 
Action: Mouse moved to (350, 275)
Screenshot: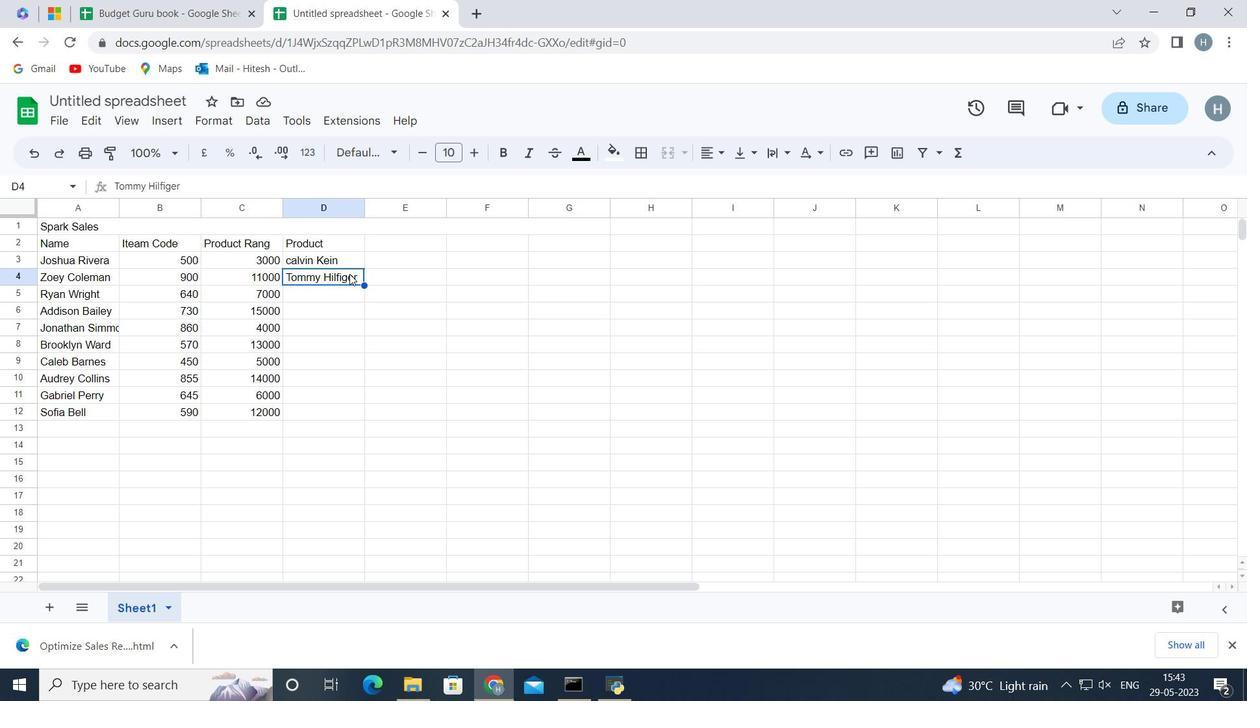 
Action: Mouse pressed left at (350, 275)
Screenshot: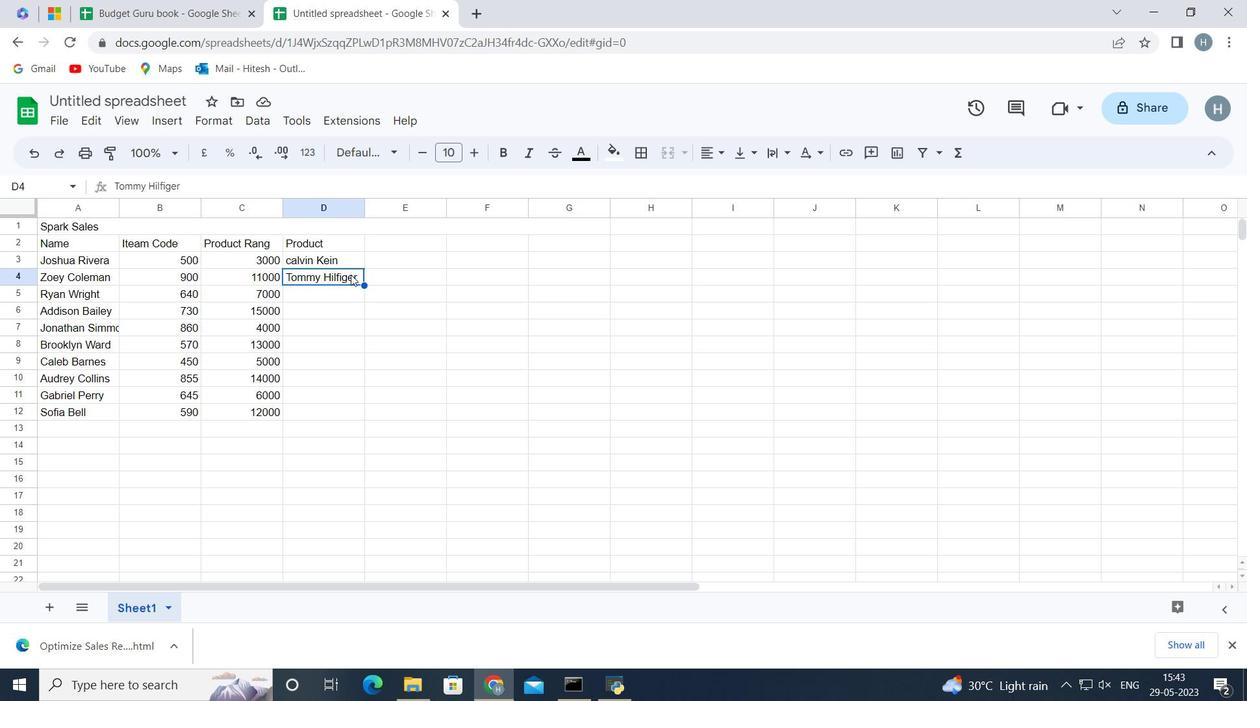 
Action: Mouse moved to (322, 189)
Screenshot: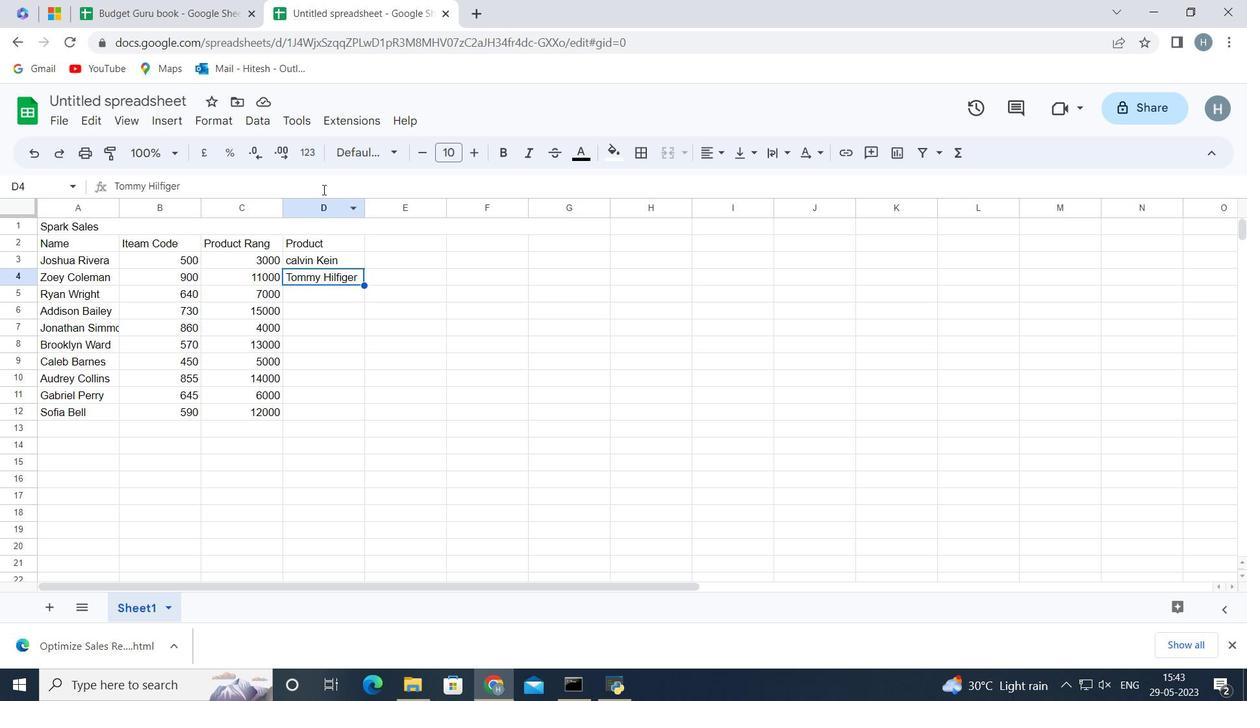 
Action: Mouse pressed left at (322, 189)
Screenshot: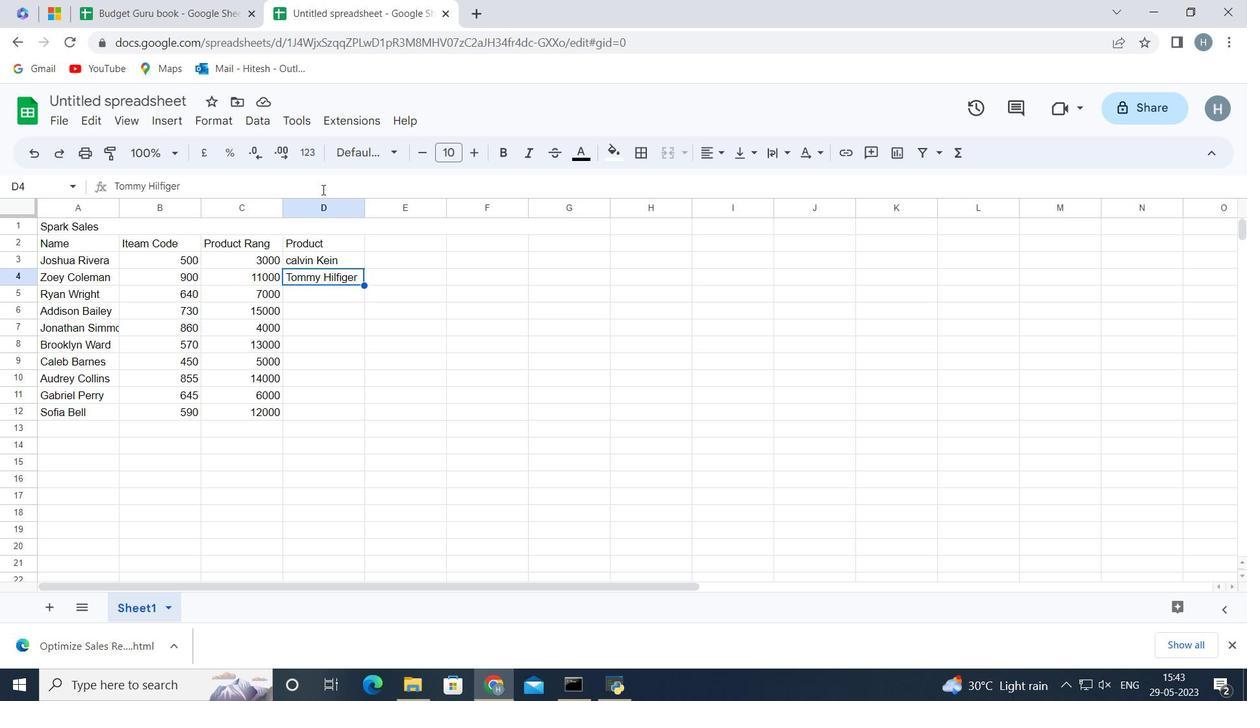 
Action: Key pressed <Key.space><Key.shift>T-shirt<Key.enter><Key.shift>Armani<Key.space>bag<Key.enter><Key.shift>Burbeer=<Key.backspace><Key.backspace><Key.backspace>rry<Key.space><Key.shift>Shoe<Key.enter><Key.shift><Key.shift><Key.shift><Key.shift><Key.shift>Levi's<Key.space><Key.shift>T-shirt<Key.enter><Key.shift>Ub<Key.backspace>nder<Key.space><Key.shift>Armour<Key.space><Key.shift>Va<Key.backspace><Key.backspace><Key.enter><Key.shift>Vans<Key.space><Key.shift>Shoe<Key.enter><Key.shift>Converse<Key.space><Key.shift>Shoe<Key.space><Key.shift><Key.shift><Key.shift><Key.shift><Key.shift><Key.shift><Key.shift><Key.shift><Key.shift><Key.shift><Key.shift><Key.shift><Key.shift><Key.shift>T<Key.enter>
Screenshot: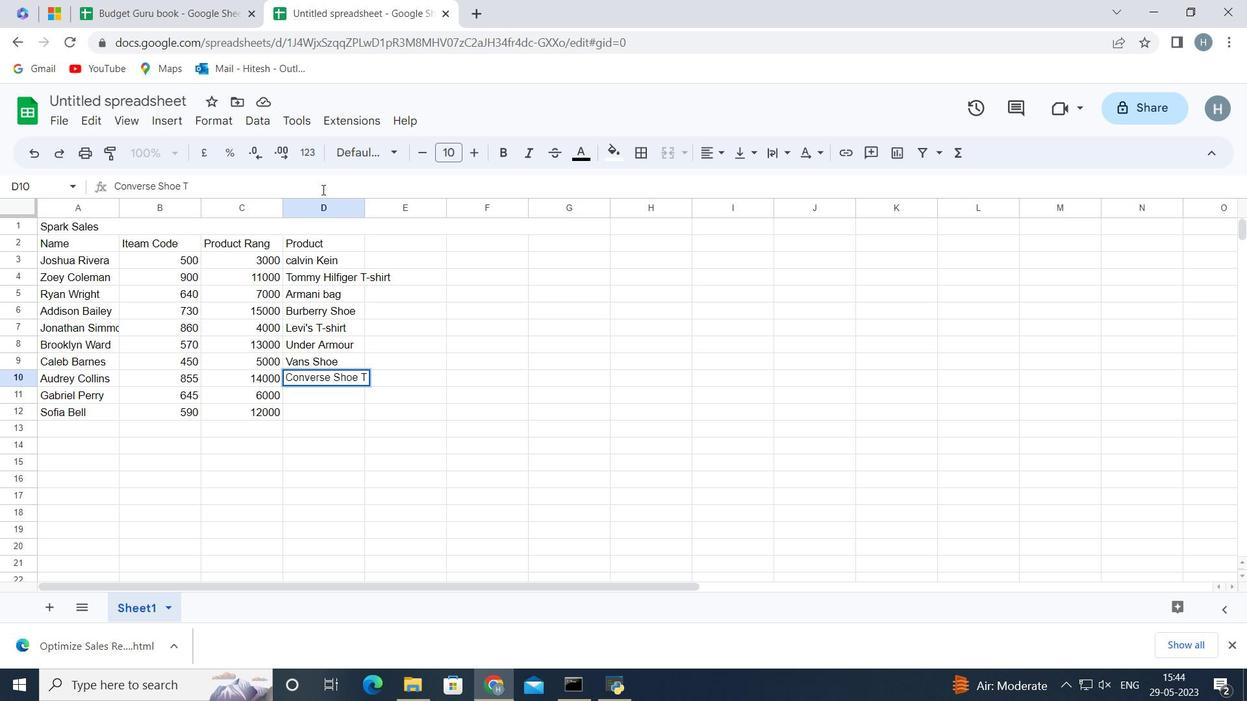 
Action: Mouse moved to (307, 379)
Screenshot: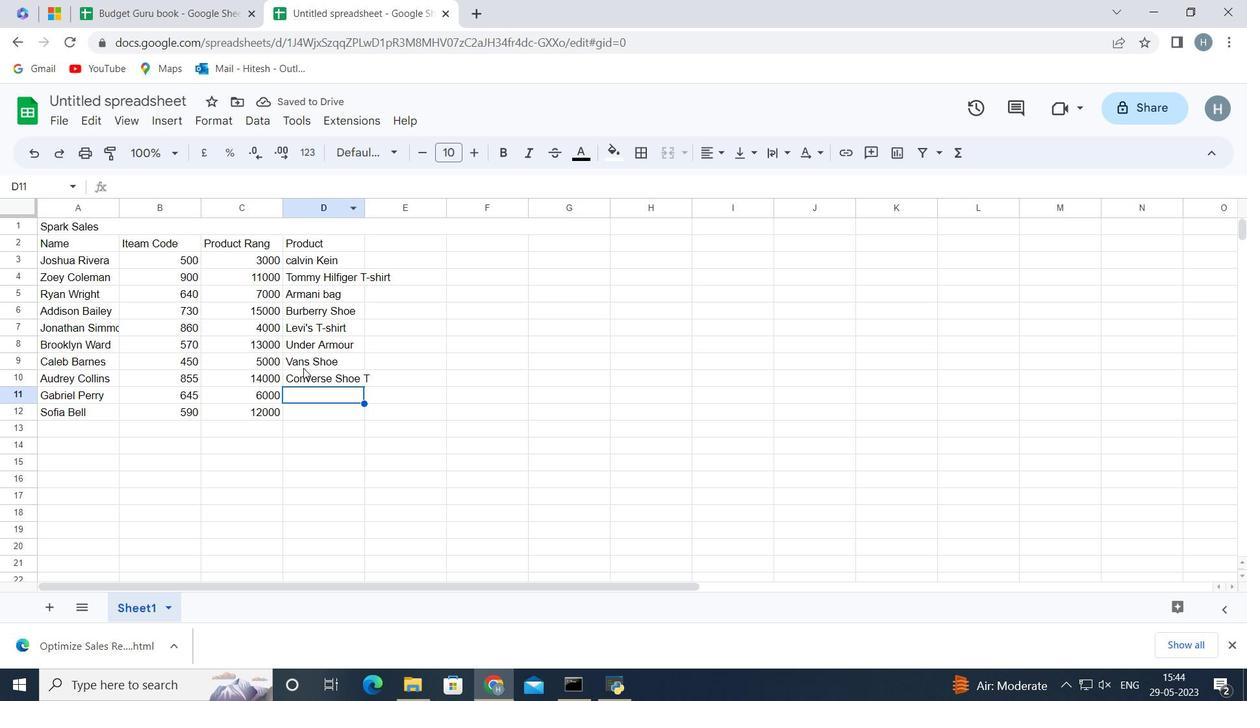 
Action: Mouse pressed left at (307, 379)
Screenshot: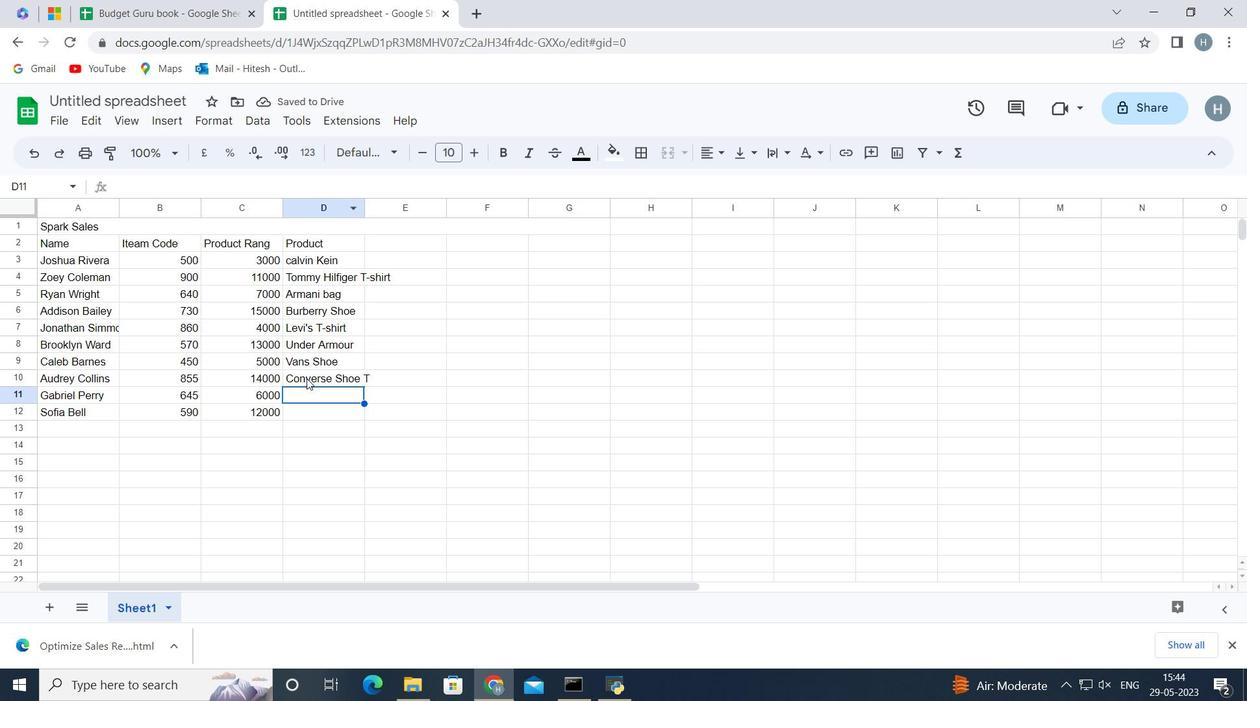 
Action: Mouse moved to (318, 178)
Screenshot: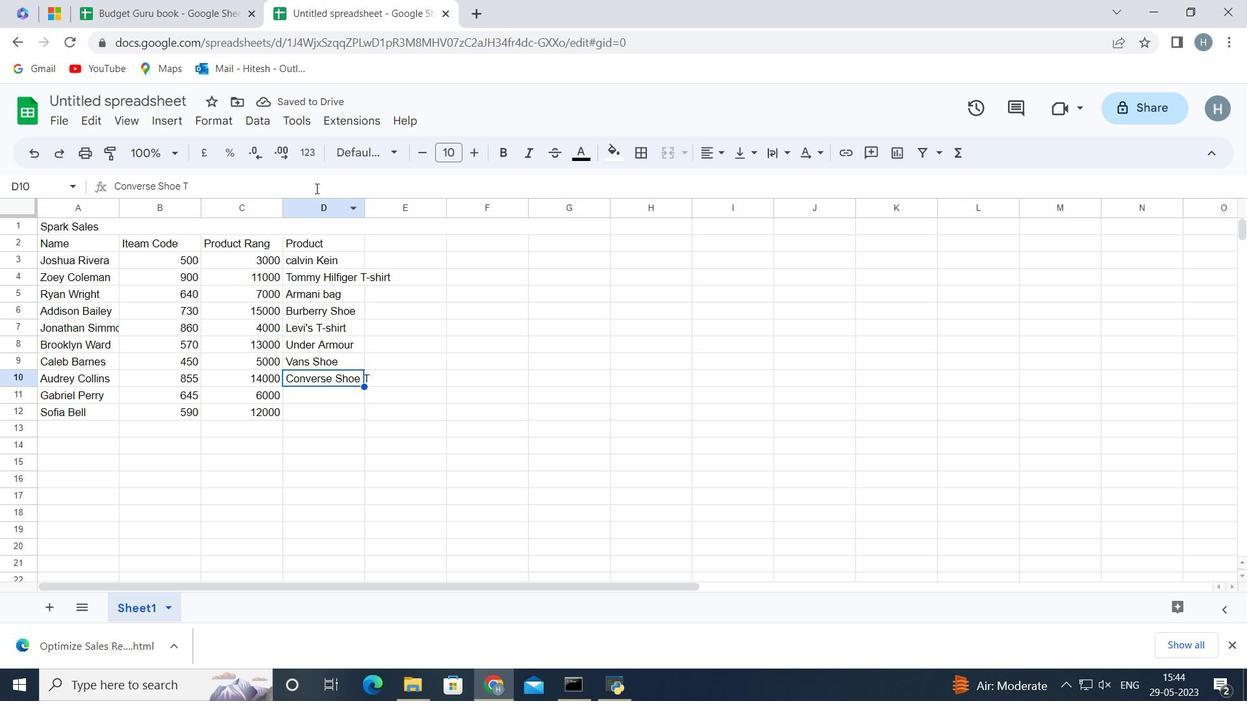 
Action: Mouse pressed left at (318, 178)
Screenshot: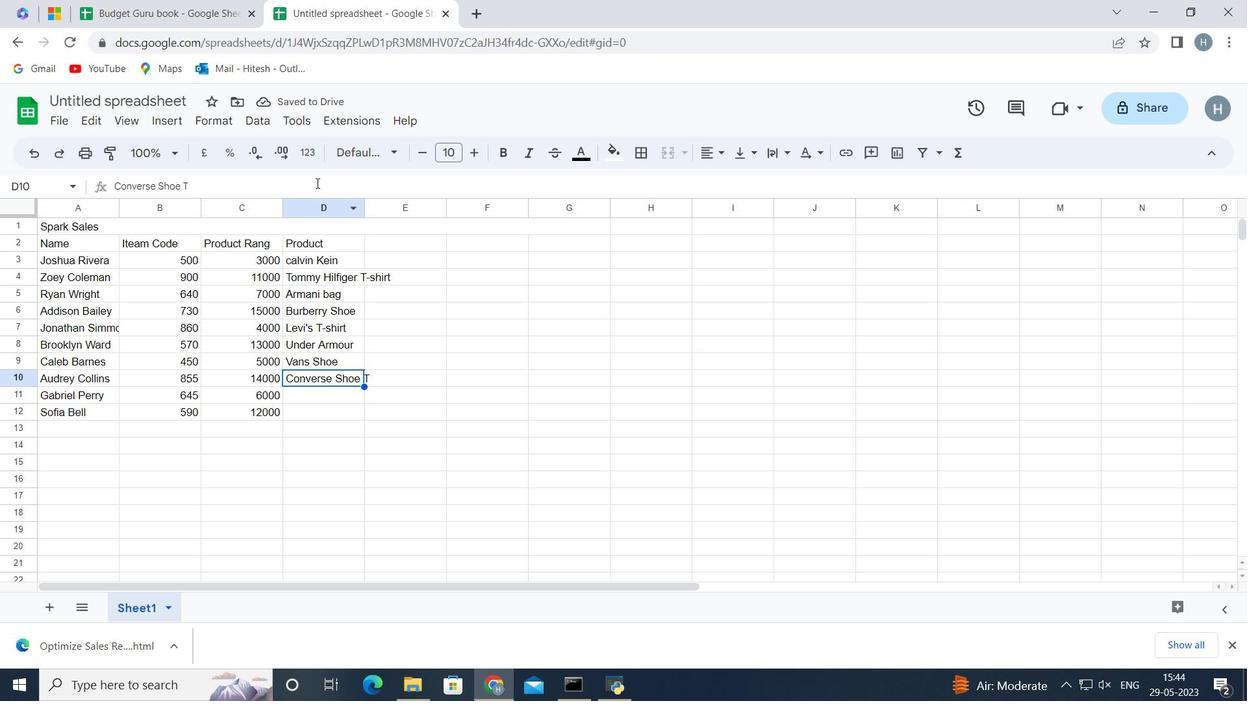 
Action: Key pressed <Key.backspace><Key.enter><Key.shift>Timberland<Key.space><Key.shift>Shoe<Key.enter><Key.shift>Skechers<Key.space><Key.shift>Shoe<Key.enter>
Screenshot: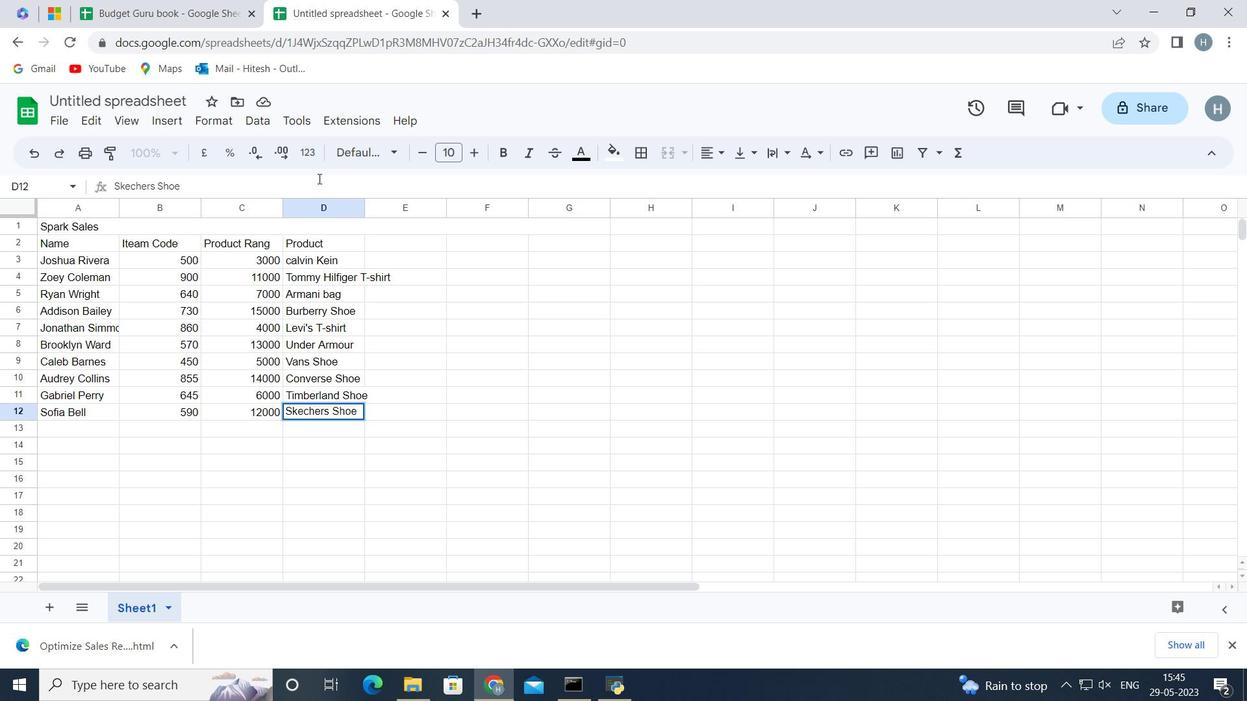 
Action: Mouse moved to (421, 240)
Screenshot: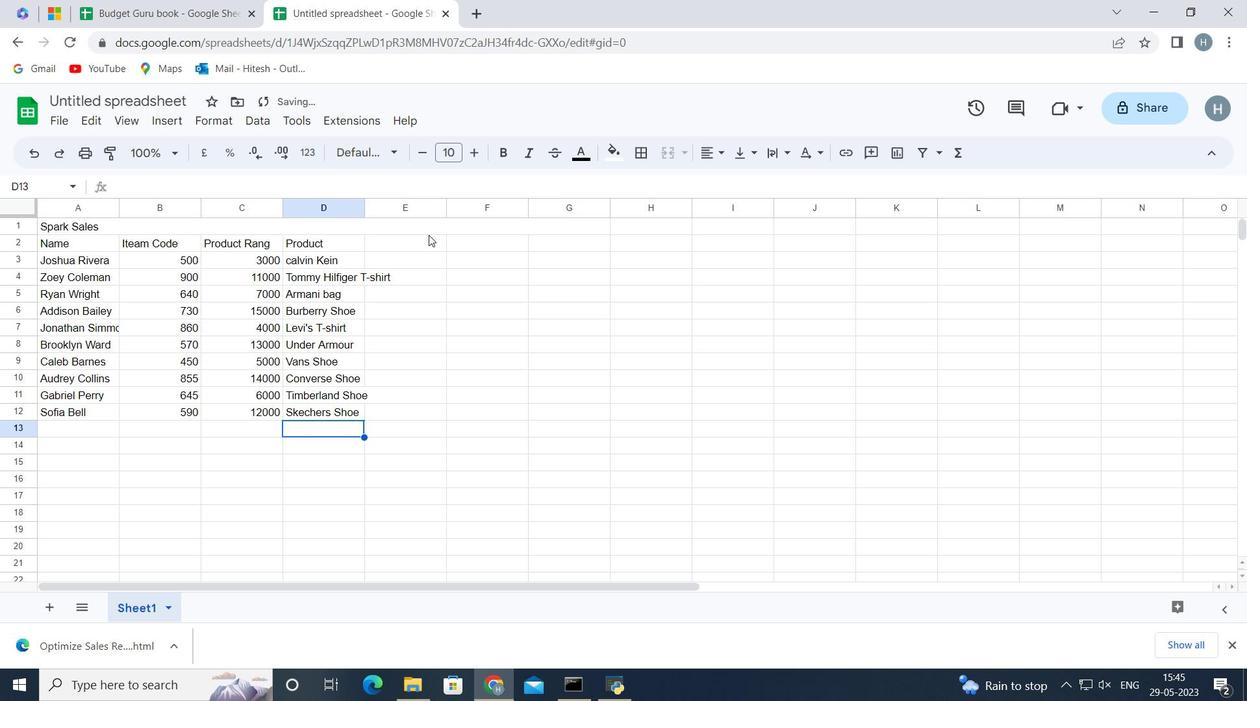 
Action: Mouse pressed left at (421, 240)
Screenshot: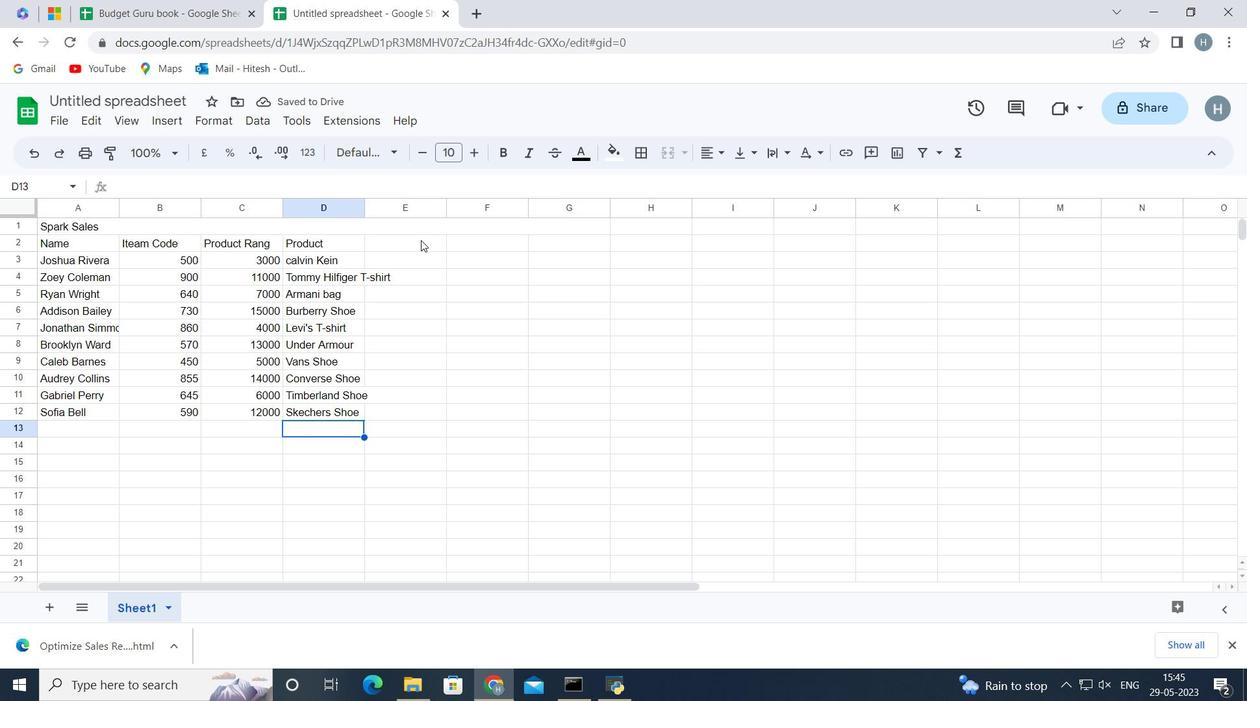
Action: Key pressed <Key.shift>Quantity<Key.enter>3<Key.enter>5<Key.enter>2<Key.enter>4<Key.enter>2<Key.enter>3<Key.enter>4<Key.enter>5<Key.enter>4<Key.enter>2<Key.enter>
Screenshot: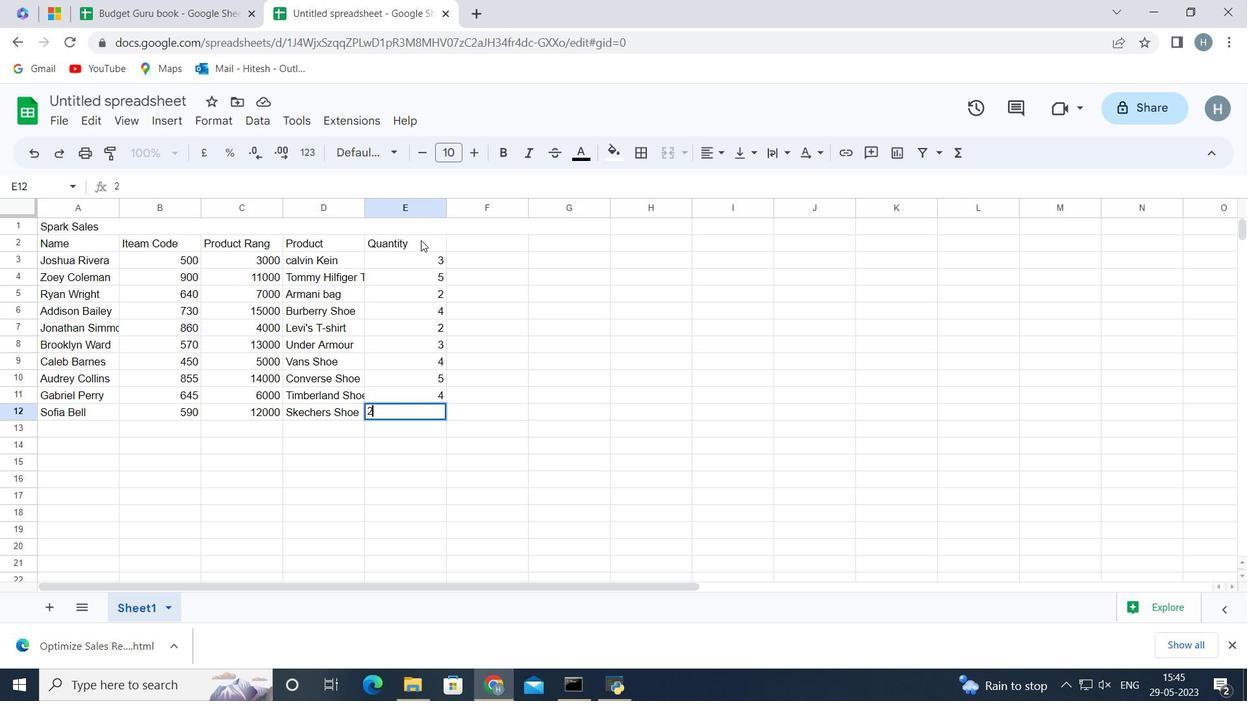 
Action: Mouse moved to (484, 243)
Screenshot: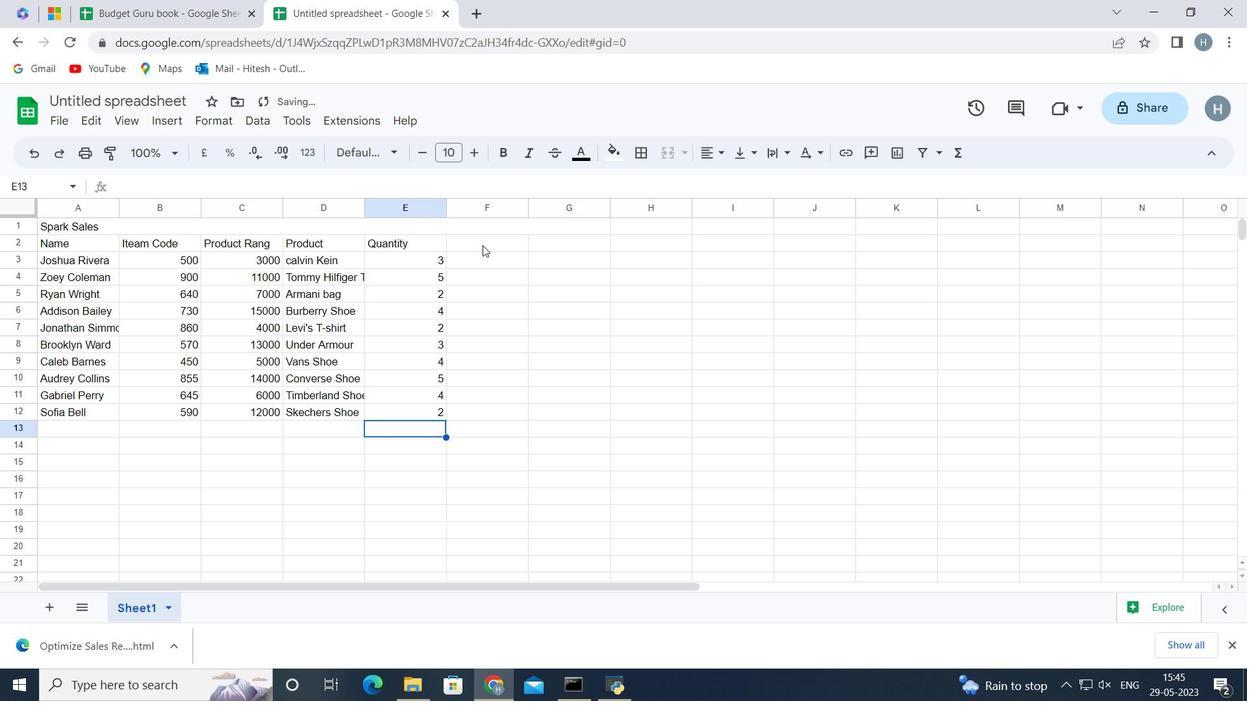 
Action: Mouse pressed left at (484, 243)
Screenshot: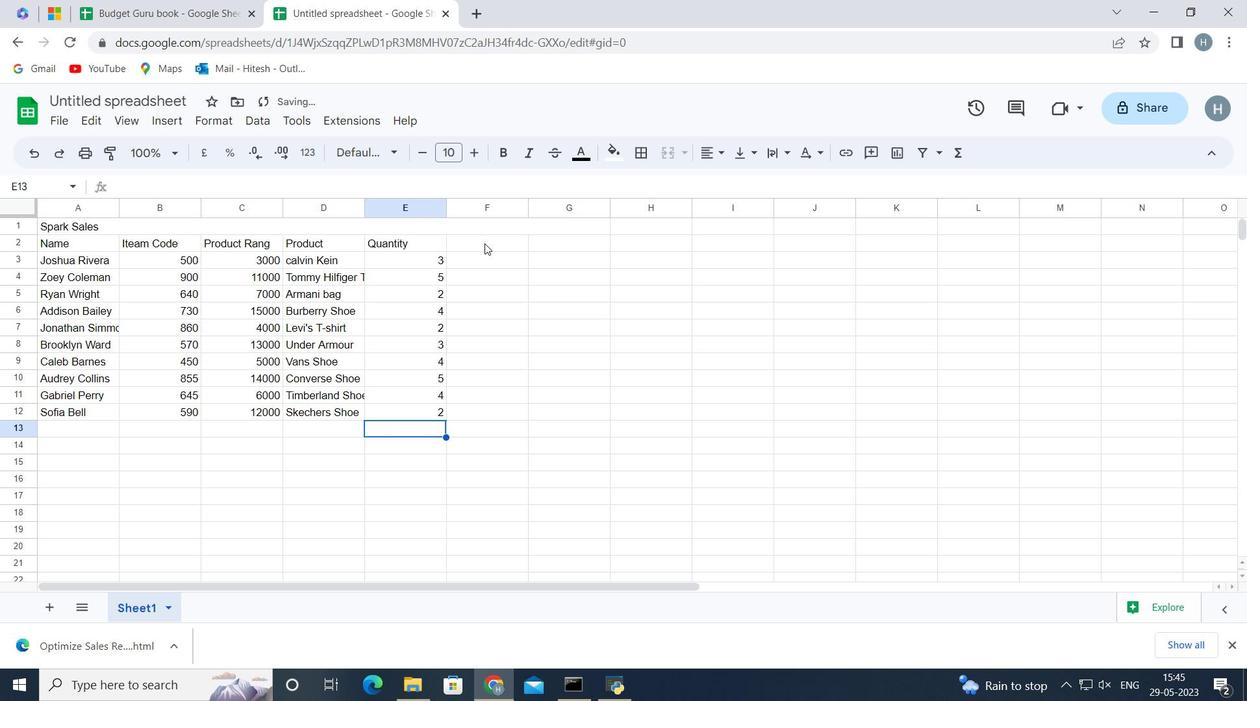 
Action: Key pressed <Key.shift>Toatl<Key.backspace>al<Key.space><Key.backspace><Key.backspace><Key.backspace><Key.backspace><Key.backspace>tal<Key.space><Key.shift>Amount<Key.enter>
Screenshot: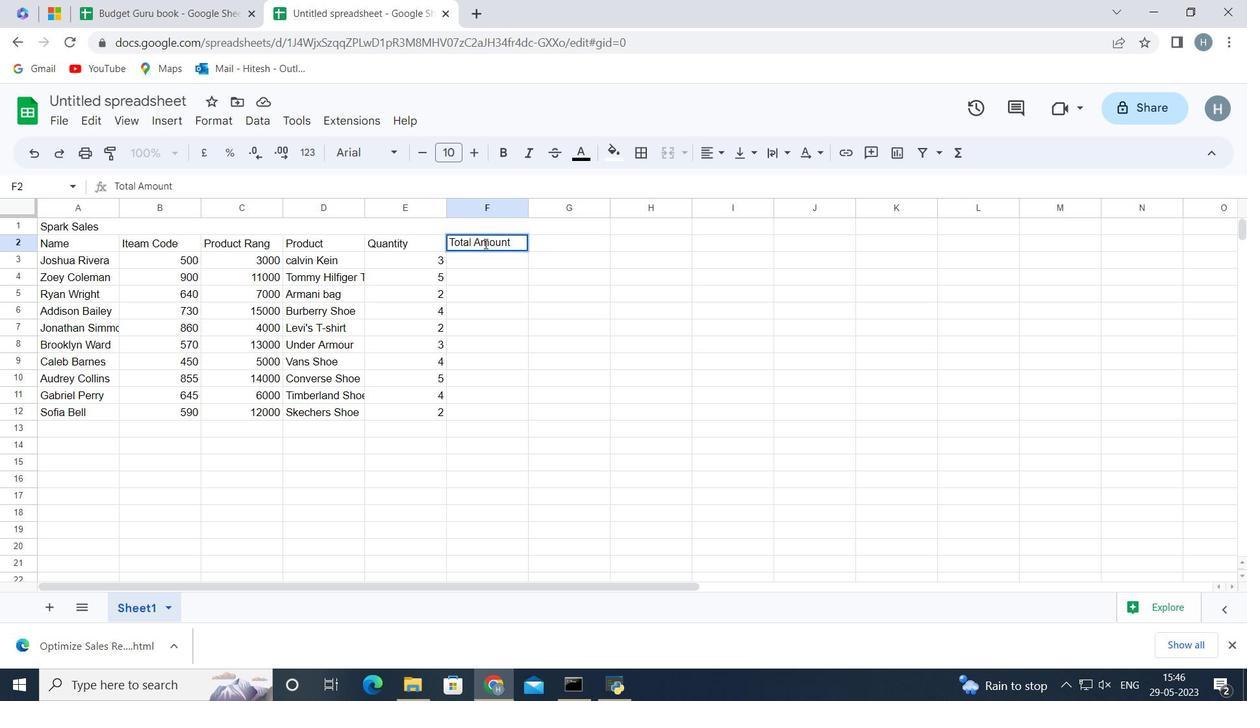 
Action: Mouse moved to (367, 276)
Screenshot: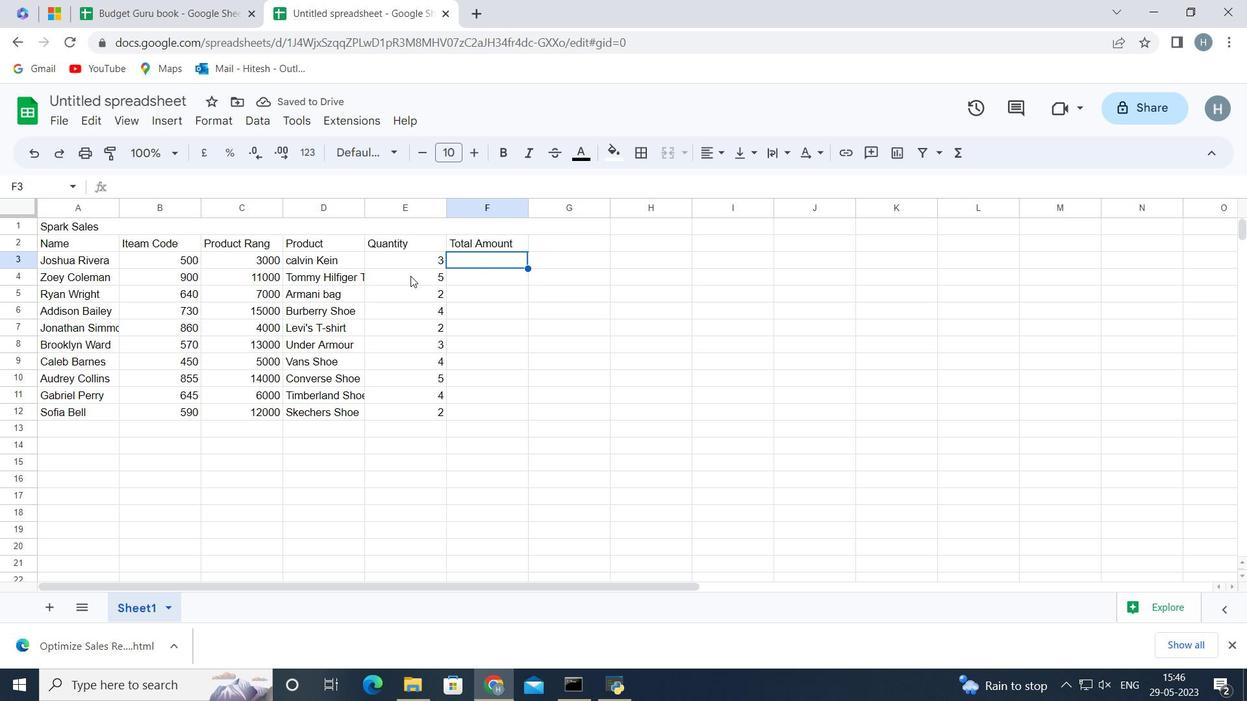 
Action: Key pressed =
Screenshot: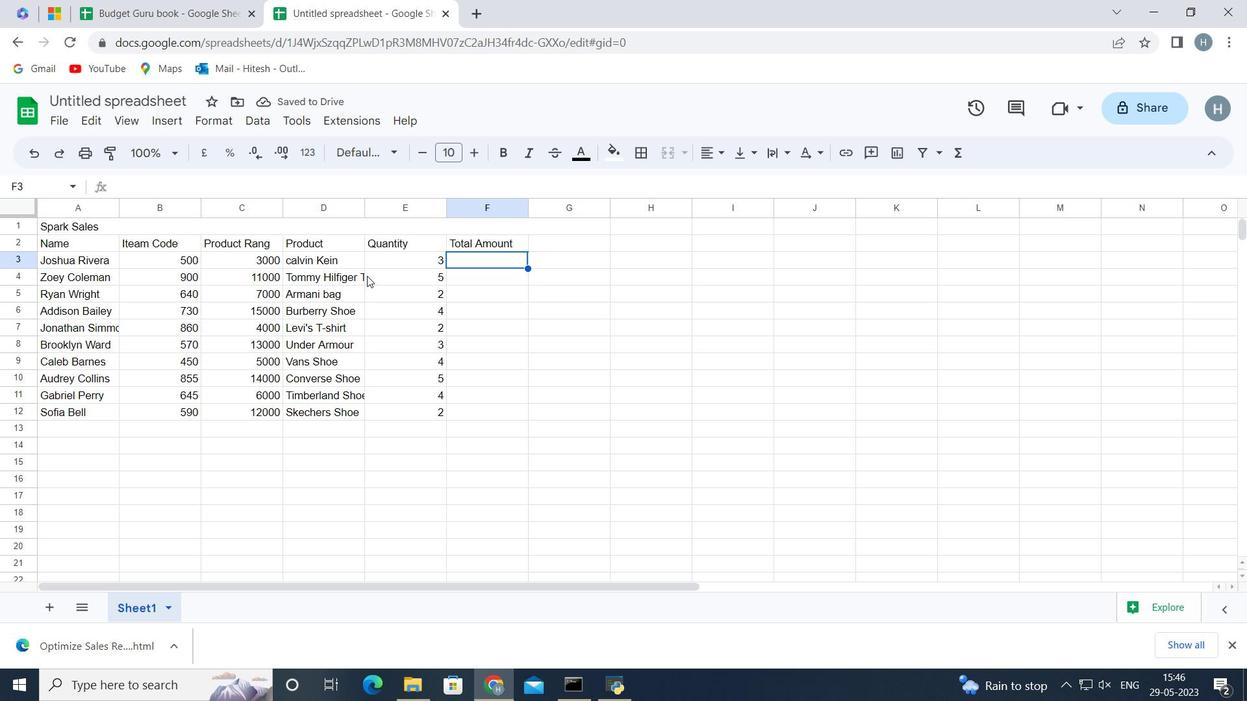
Action: Mouse moved to (389, 254)
Screenshot: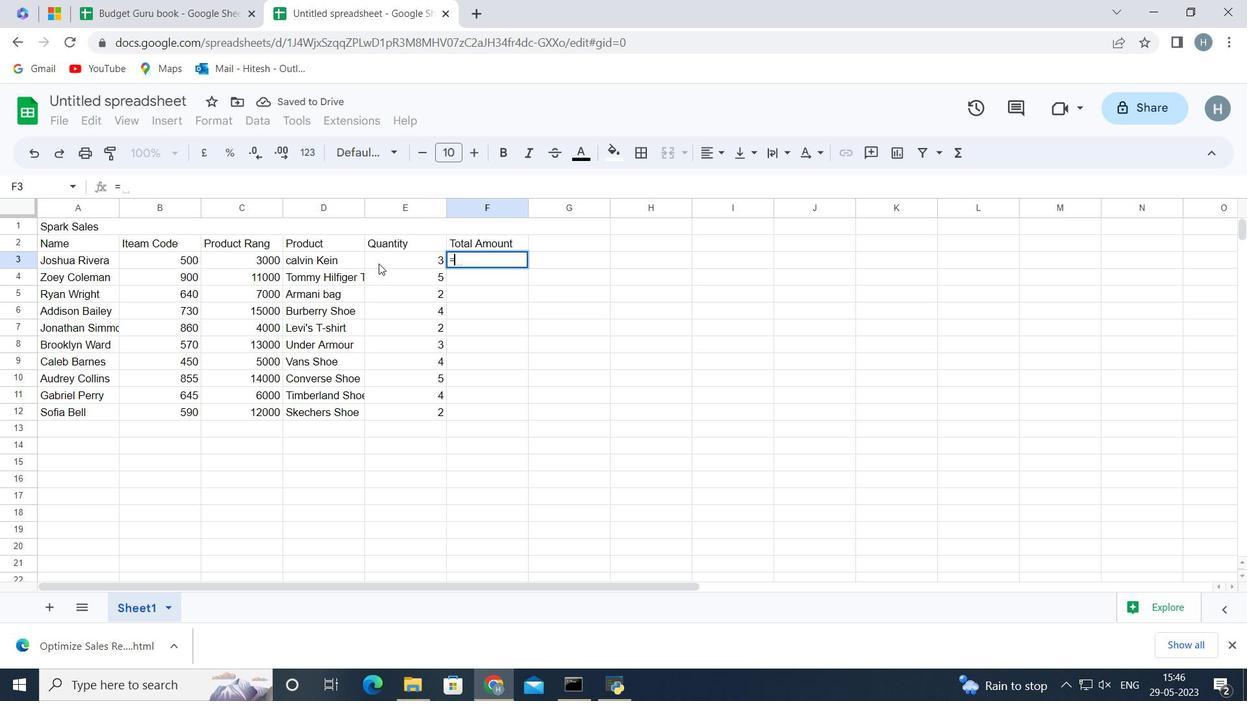 
Action: Mouse pressed left at (389, 254)
Screenshot: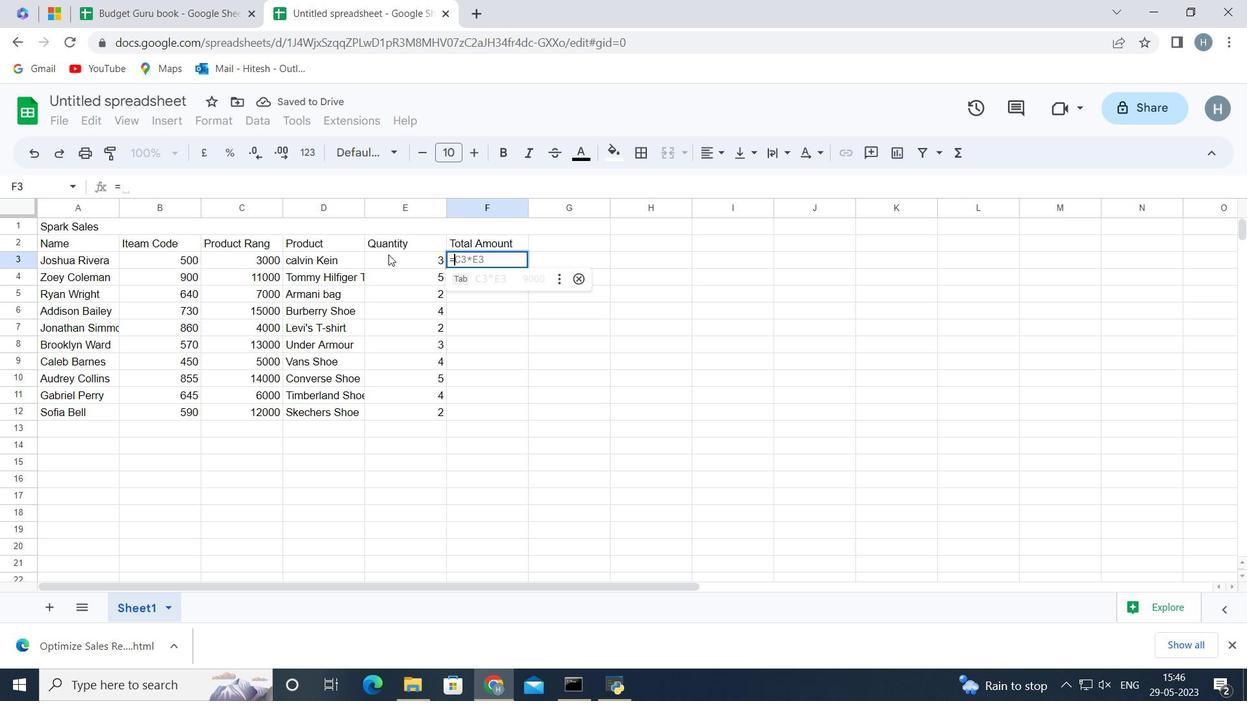 
Action: Key pressed *
Screenshot: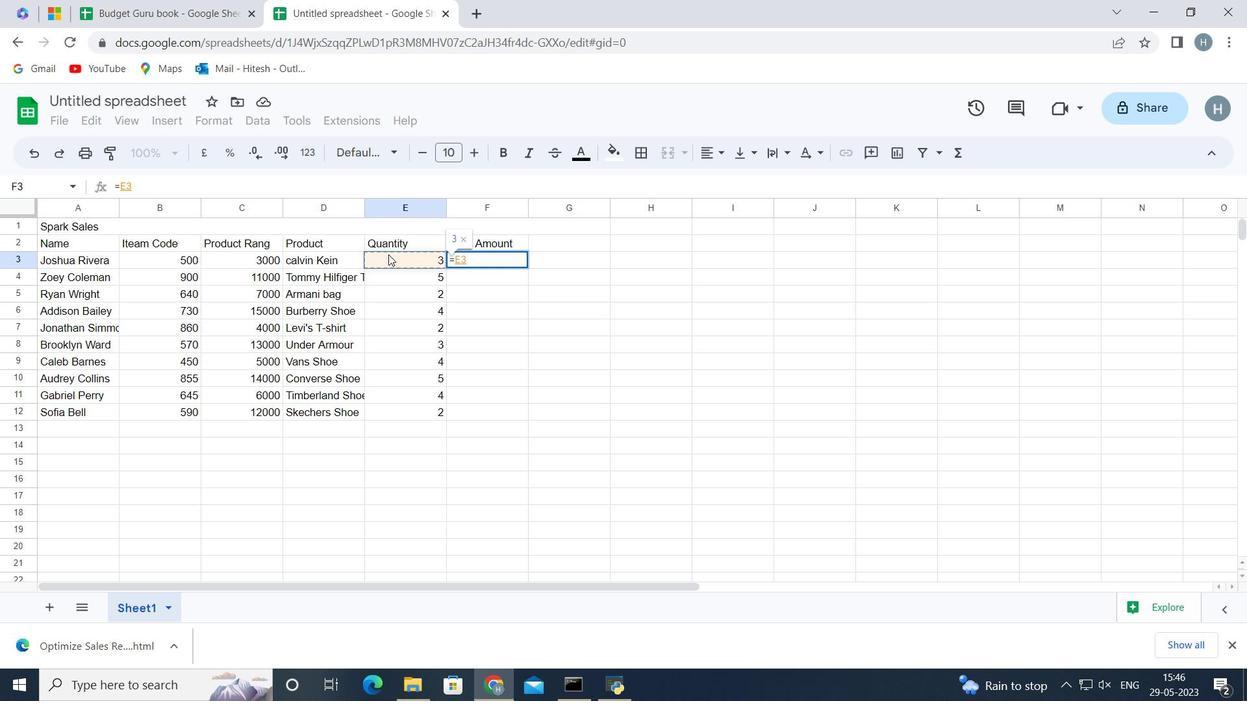 
Action: Mouse moved to (235, 262)
Screenshot: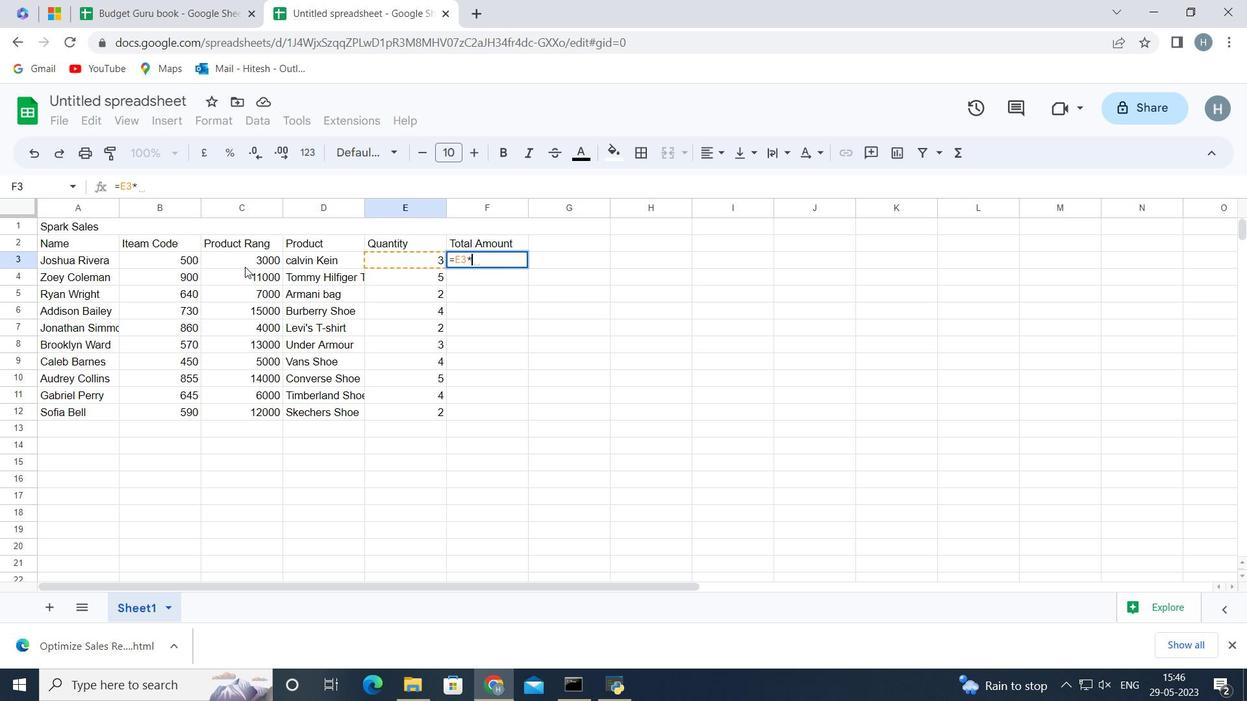 
Action: Mouse pressed left at (235, 262)
Screenshot: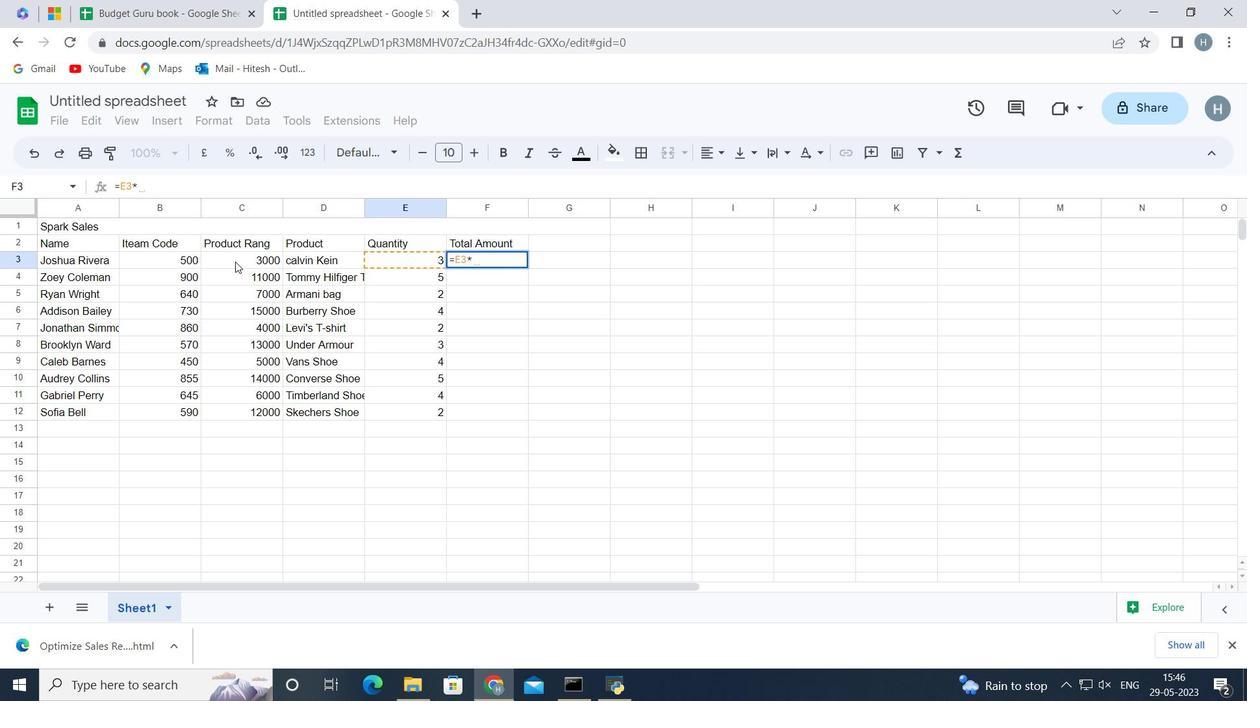 
Action: Mouse moved to (484, 264)
Screenshot: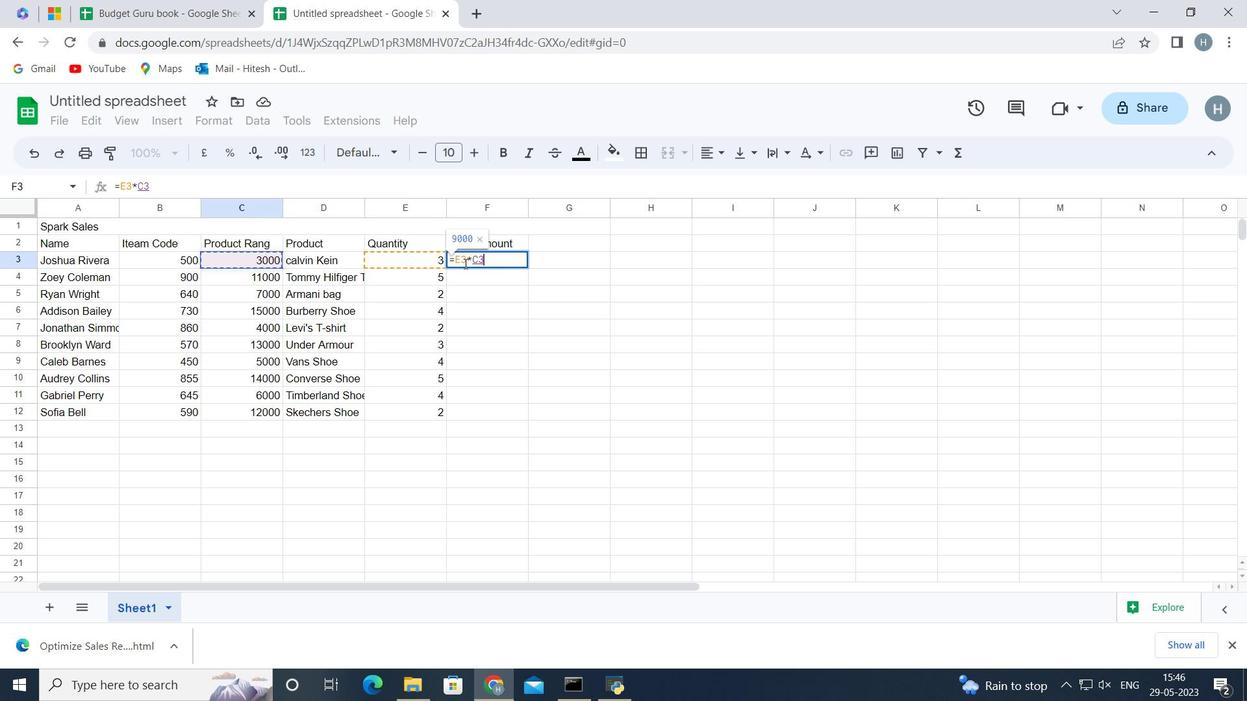 
Action: Key pressed <Key.enter>
Screenshot: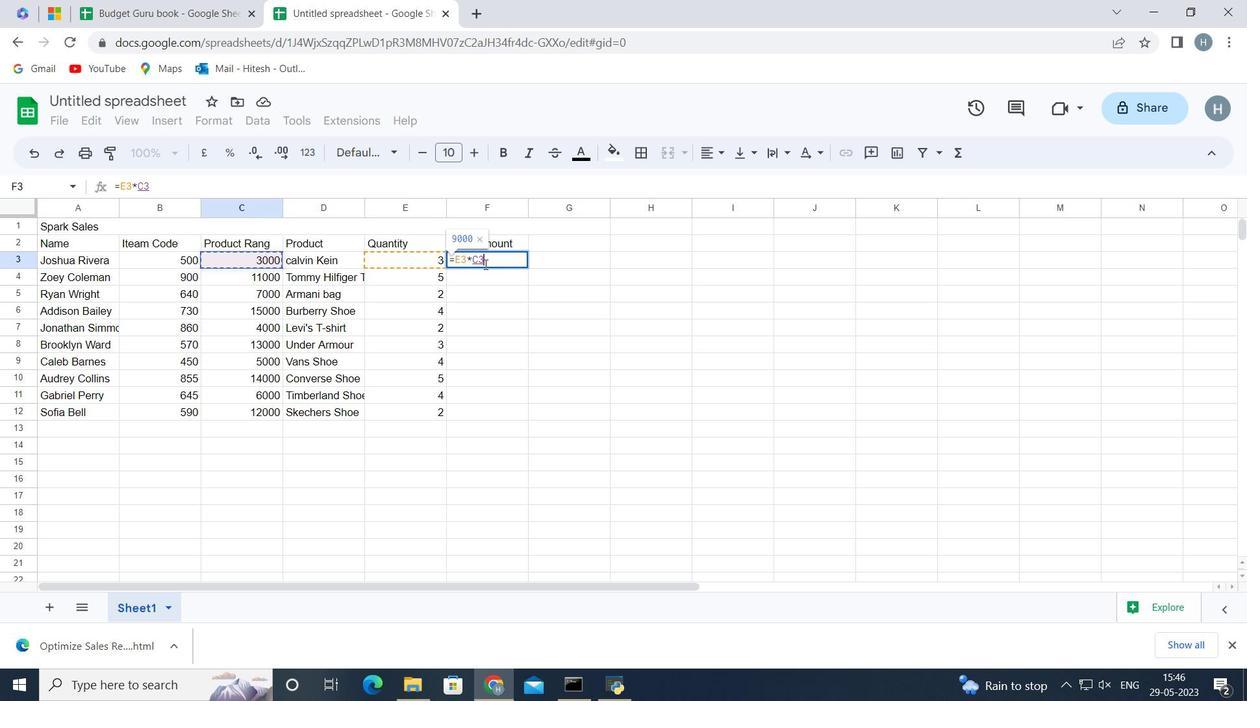 
Action: Mouse moved to (548, 384)
Screenshot: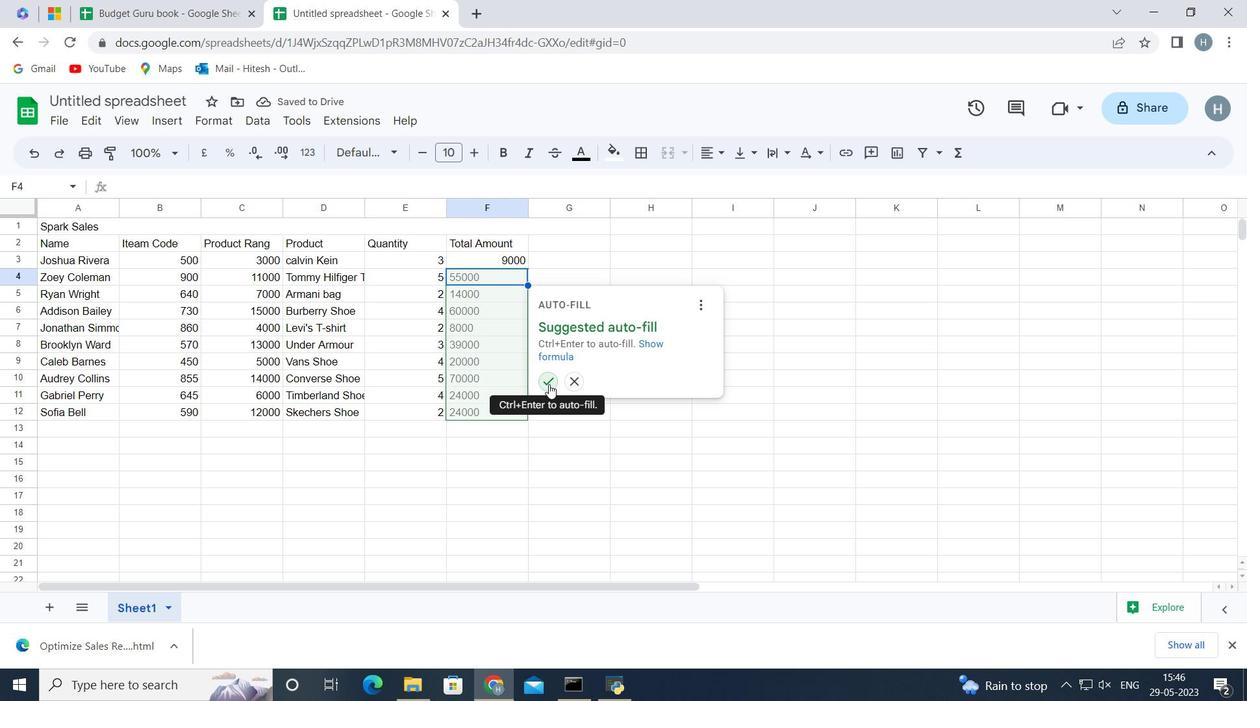 
Action: Mouse pressed left at (548, 384)
Screenshot: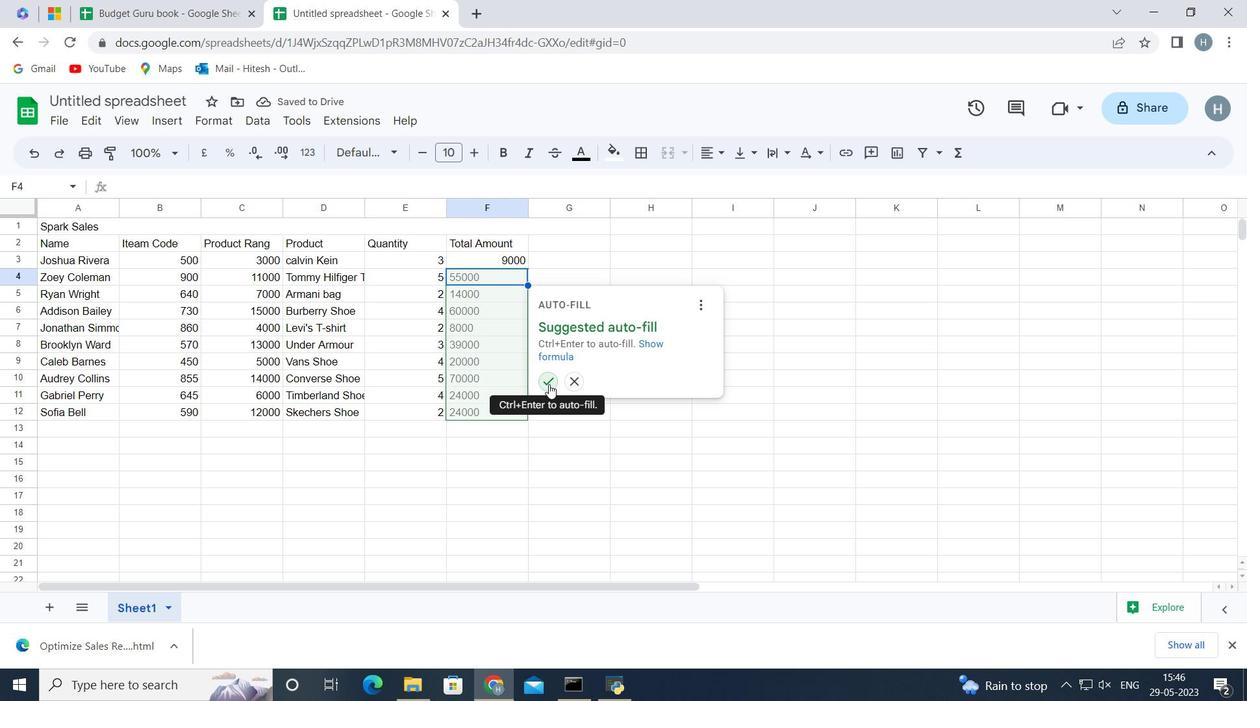 
Action: Mouse moved to (545, 433)
Screenshot: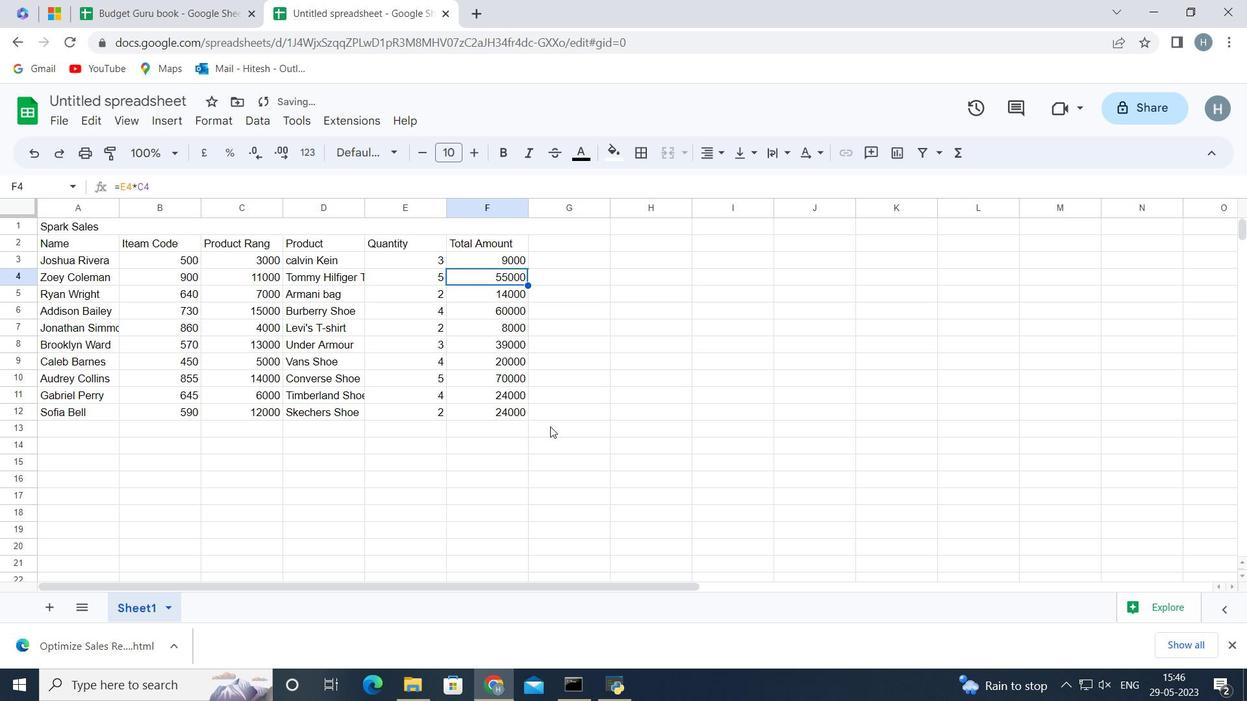 
Action: Mouse pressed left at (545, 433)
Screenshot: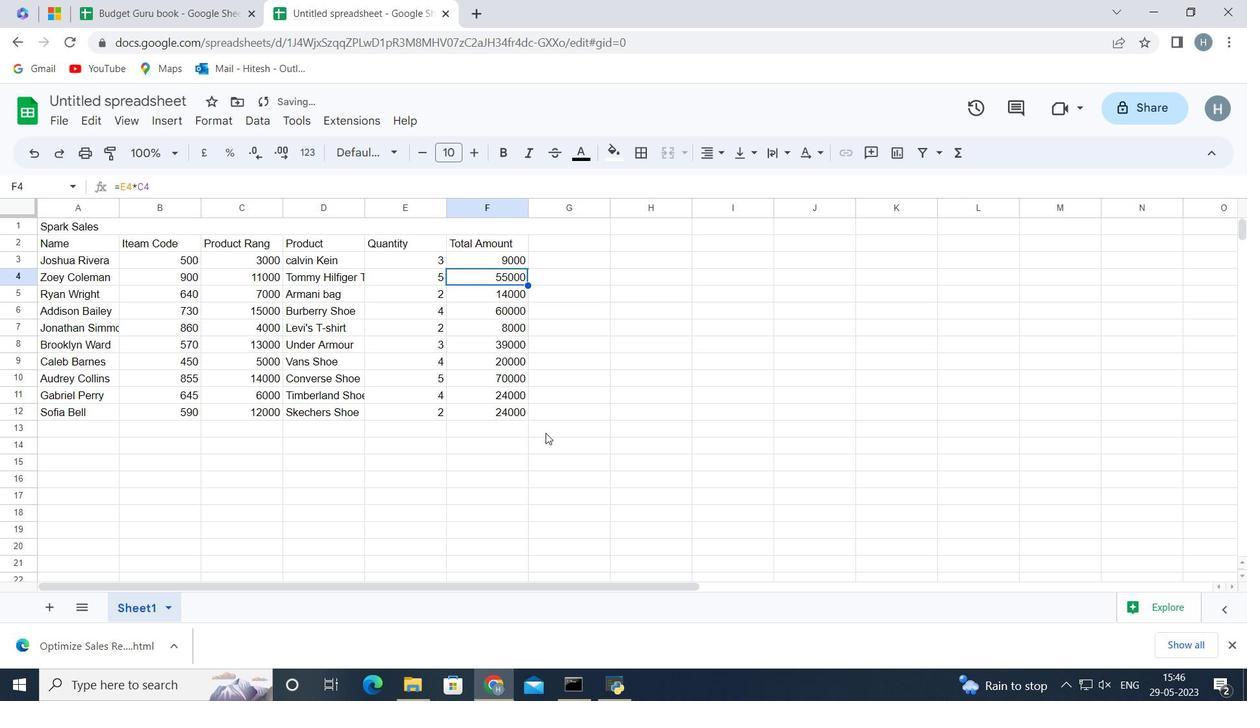 
Action: Mouse moved to (204, 492)
Screenshot: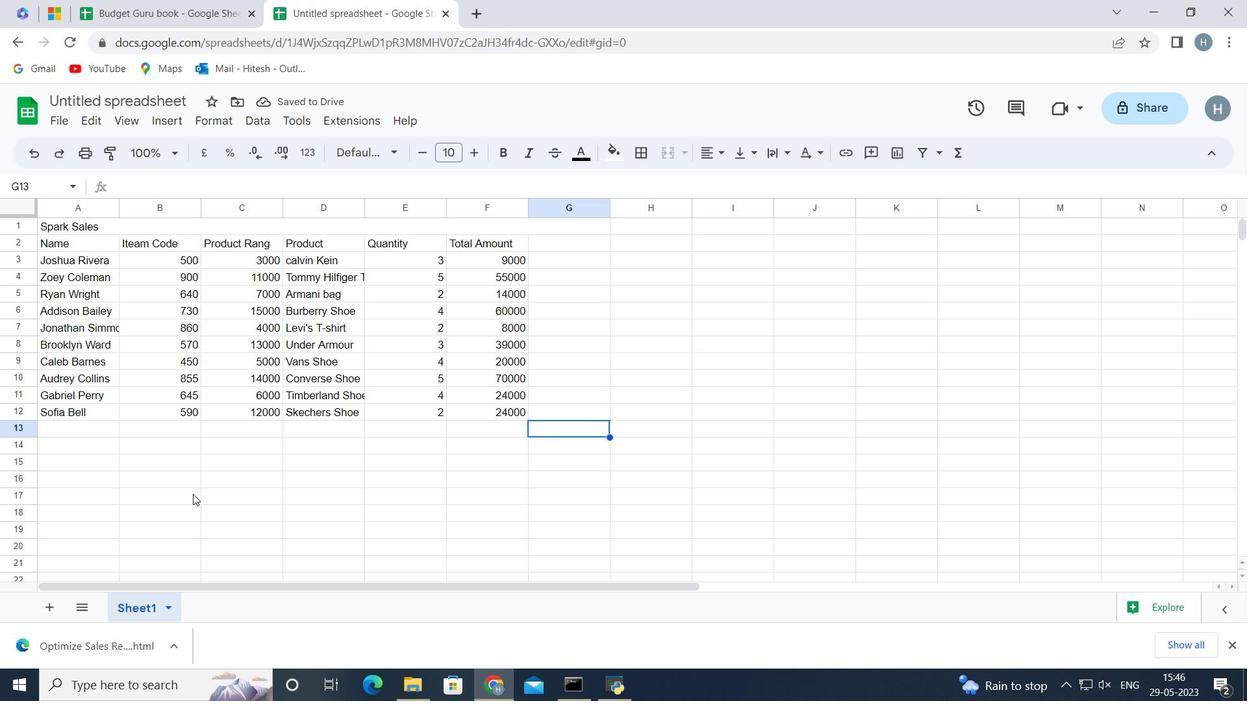 
